 Task: Create a due date automation trigger when advanced on, 2 working days before a card is due add dates without an incomplete due date at 11:00 AM.
Action: Mouse moved to (1041, 308)
Screenshot: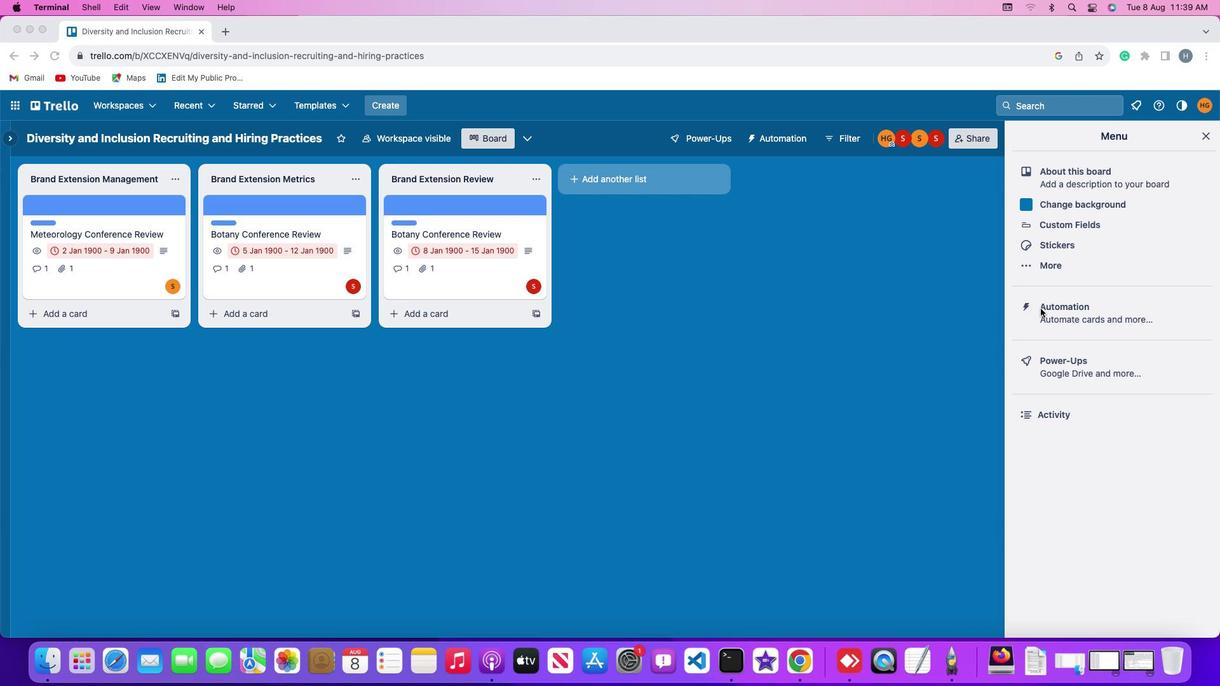 
Action: Mouse pressed left at (1041, 308)
Screenshot: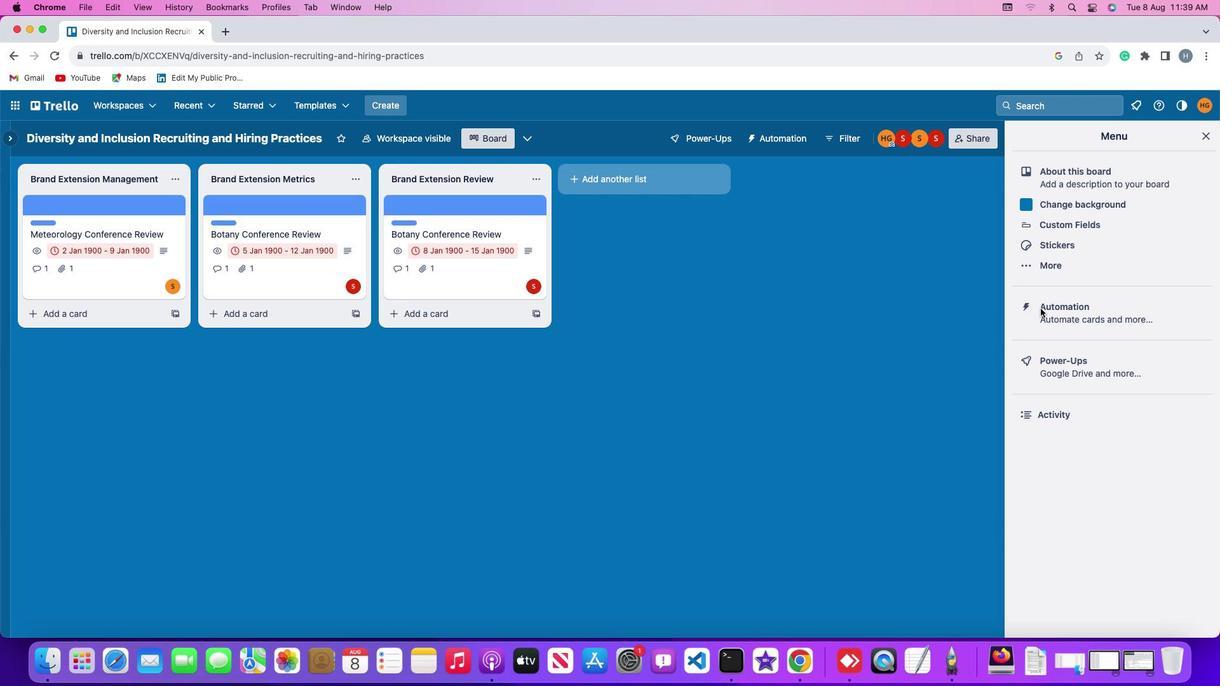 
Action: Mouse pressed left at (1041, 308)
Screenshot: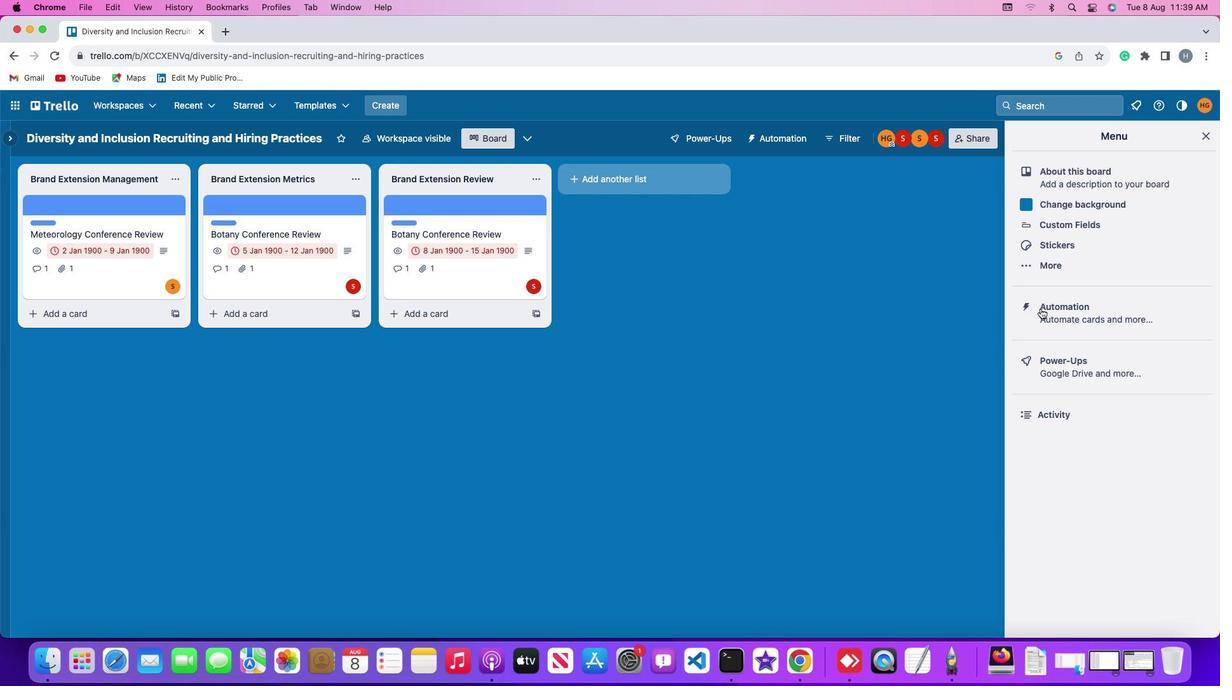 
Action: Mouse moved to (88, 298)
Screenshot: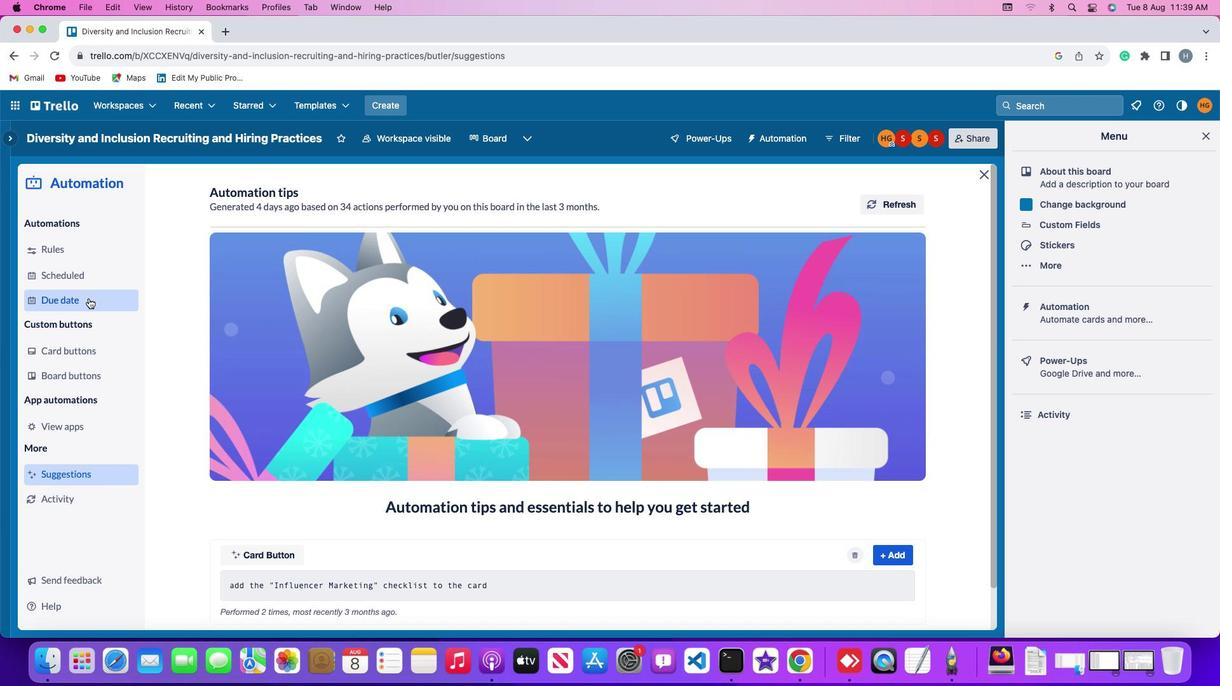 
Action: Mouse pressed left at (88, 298)
Screenshot: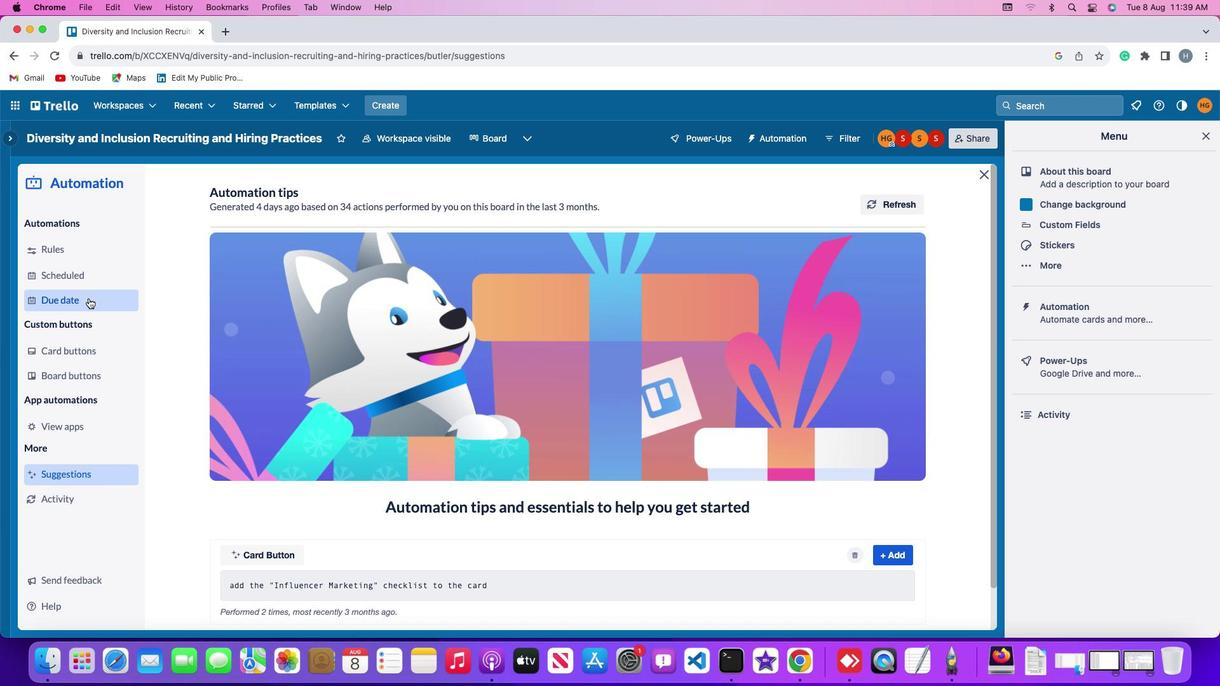 
Action: Mouse moved to (849, 193)
Screenshot: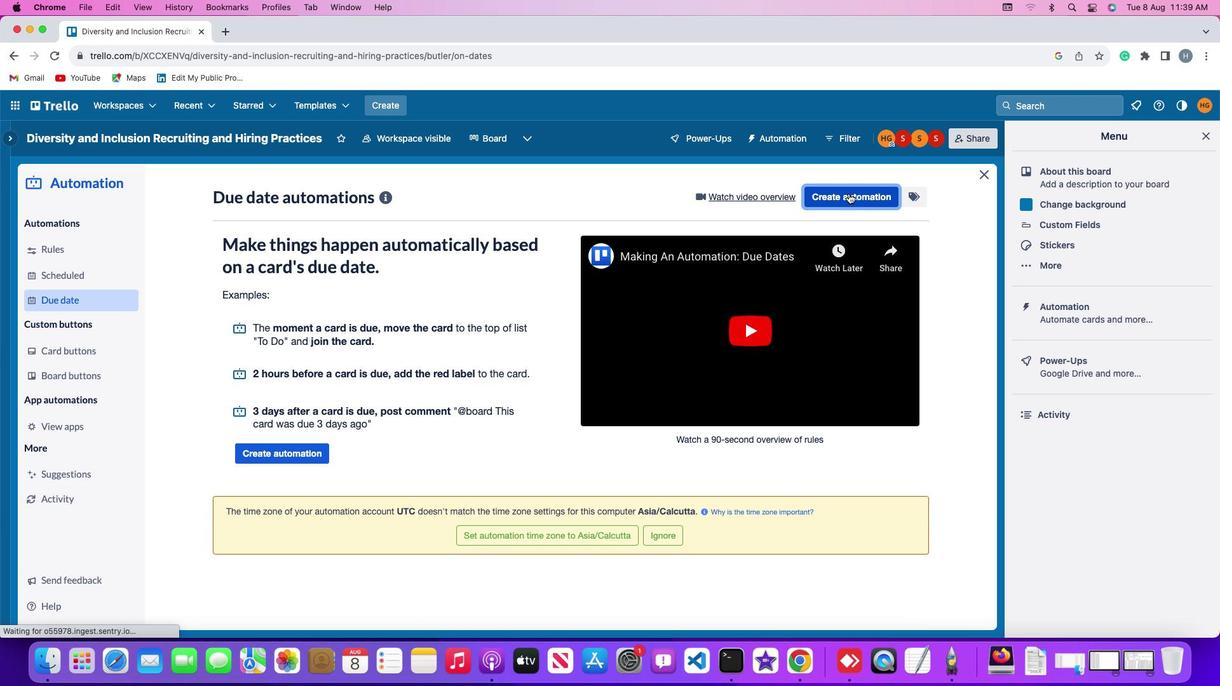 
Action: Mouse pressed left at (849, 193)
Screenshot: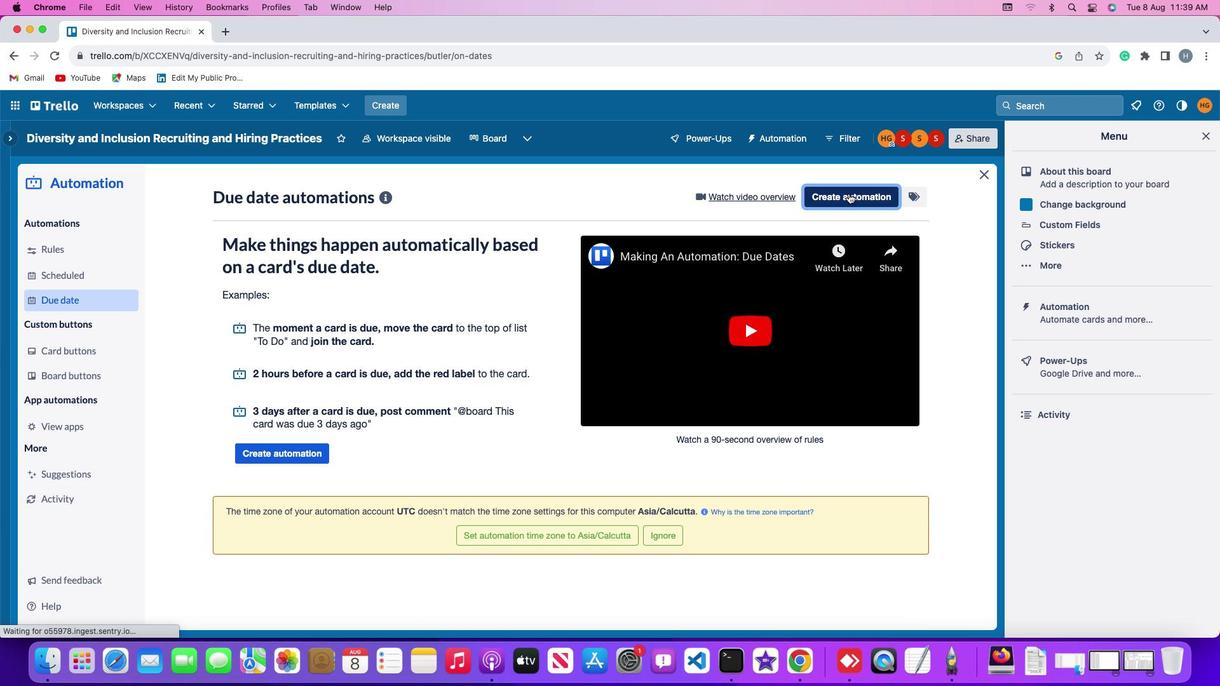 
Action: Mouse moved to (335, 319)
Screenshot: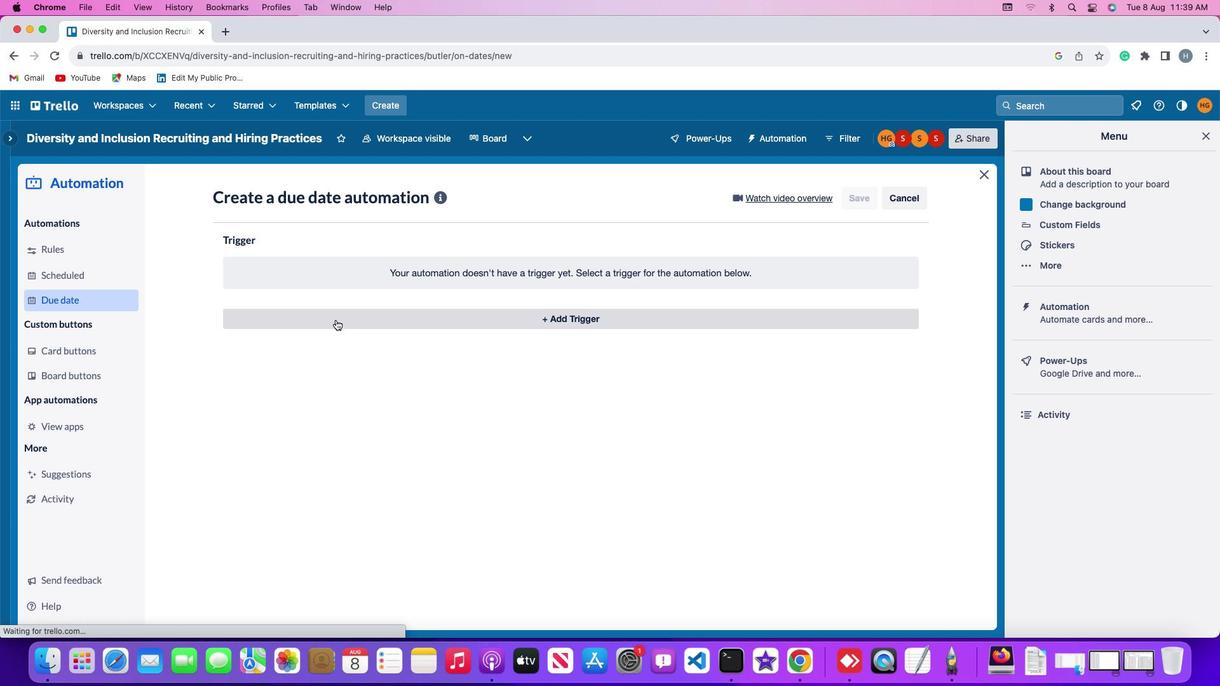 
Action: Mouse pressed left at (335, 319)
Screenshot: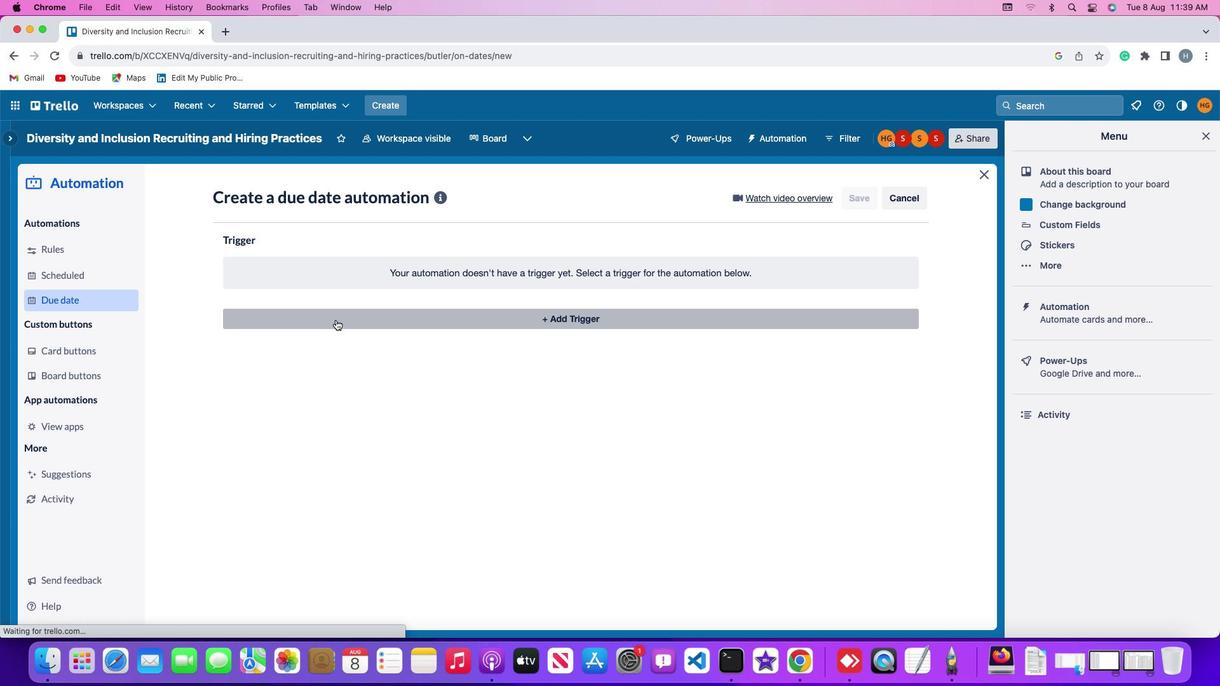 
Action: Mouse moved to (247, 511)
Screenshot: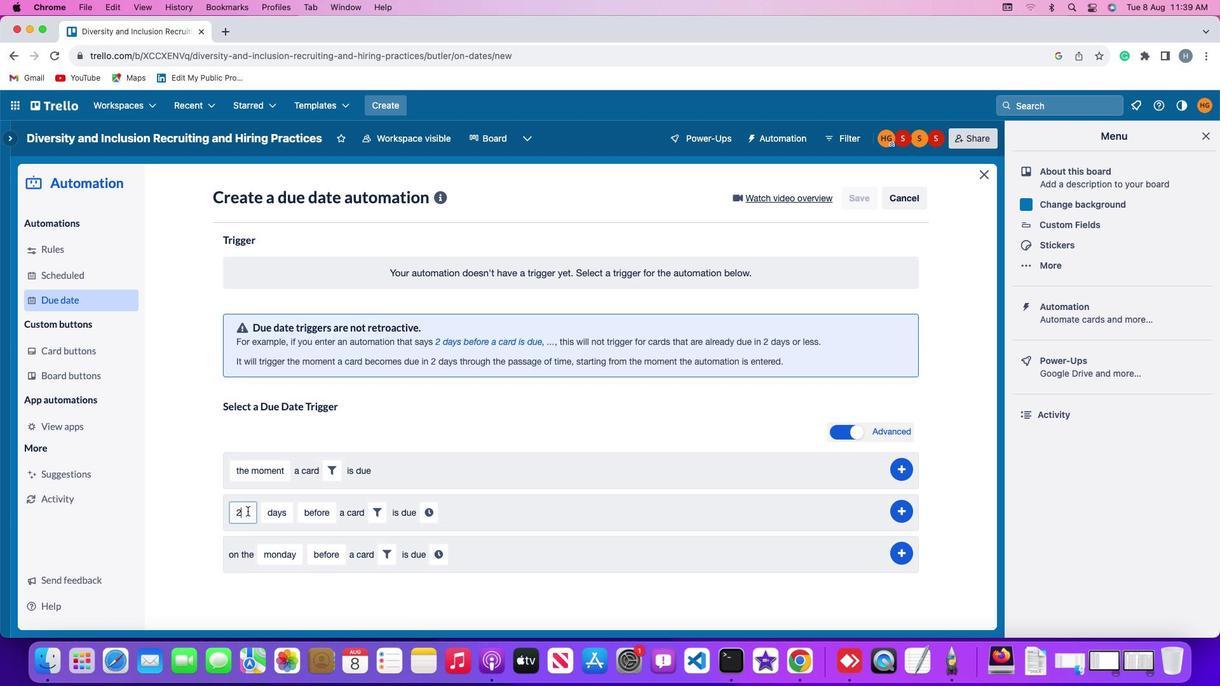 
Action: Mouse pressed left at (247, 511)
Screenshot: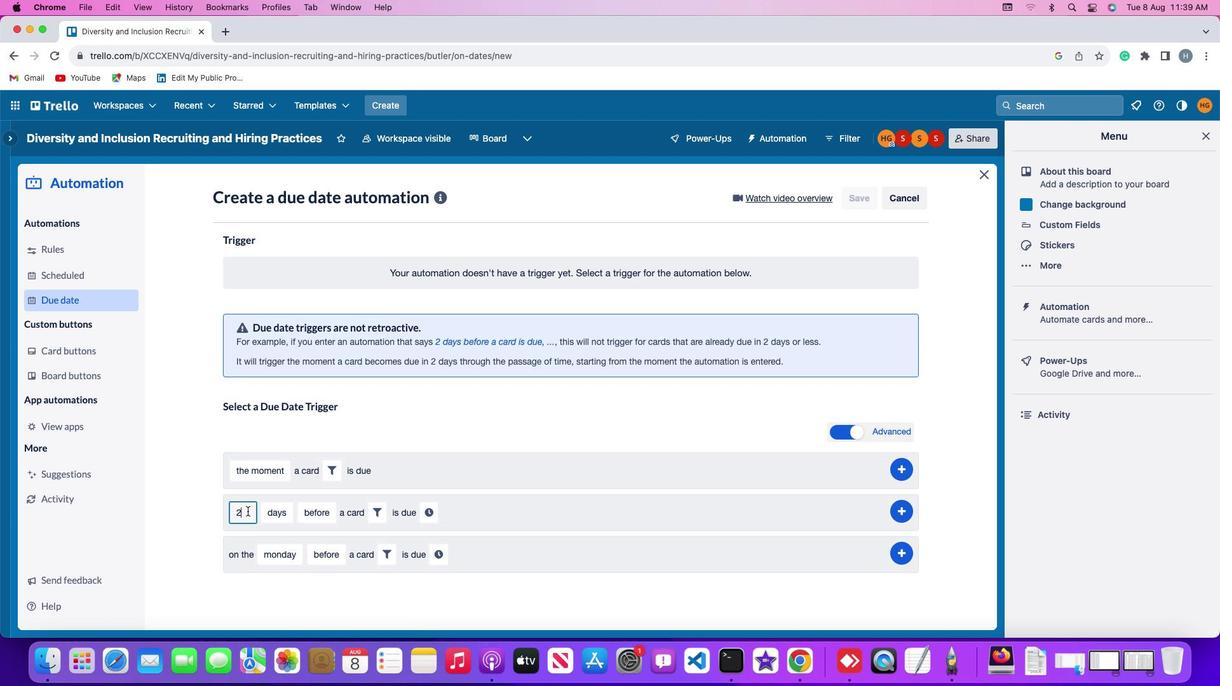 
Action: Mouse moved to (248, 514)
Screenshot: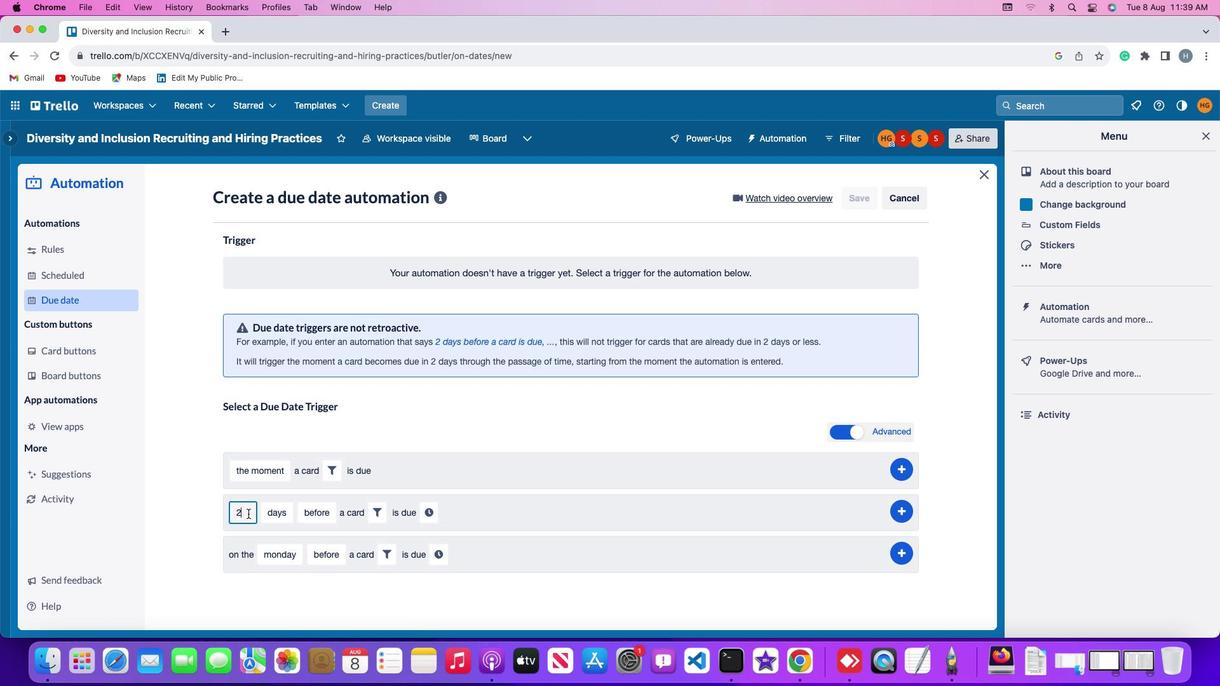 
Action: Key pressed Key.backspace
Screenshot: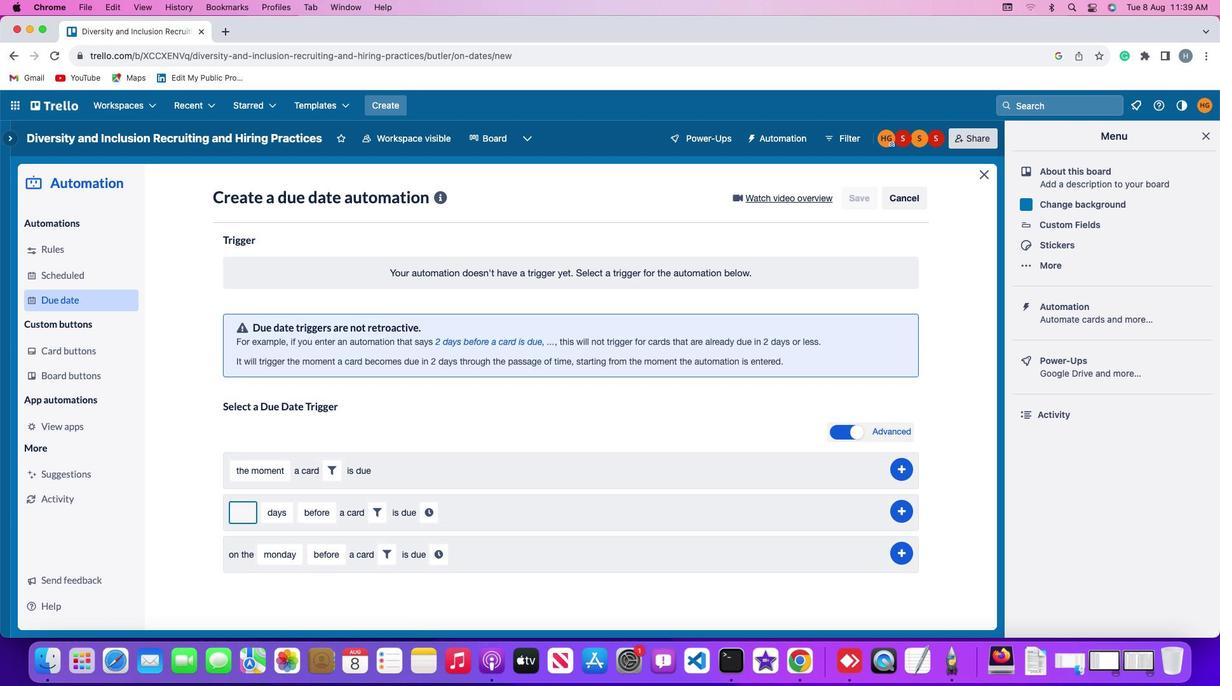 
Action: Mouse moved to (248, 514)
Screenshot: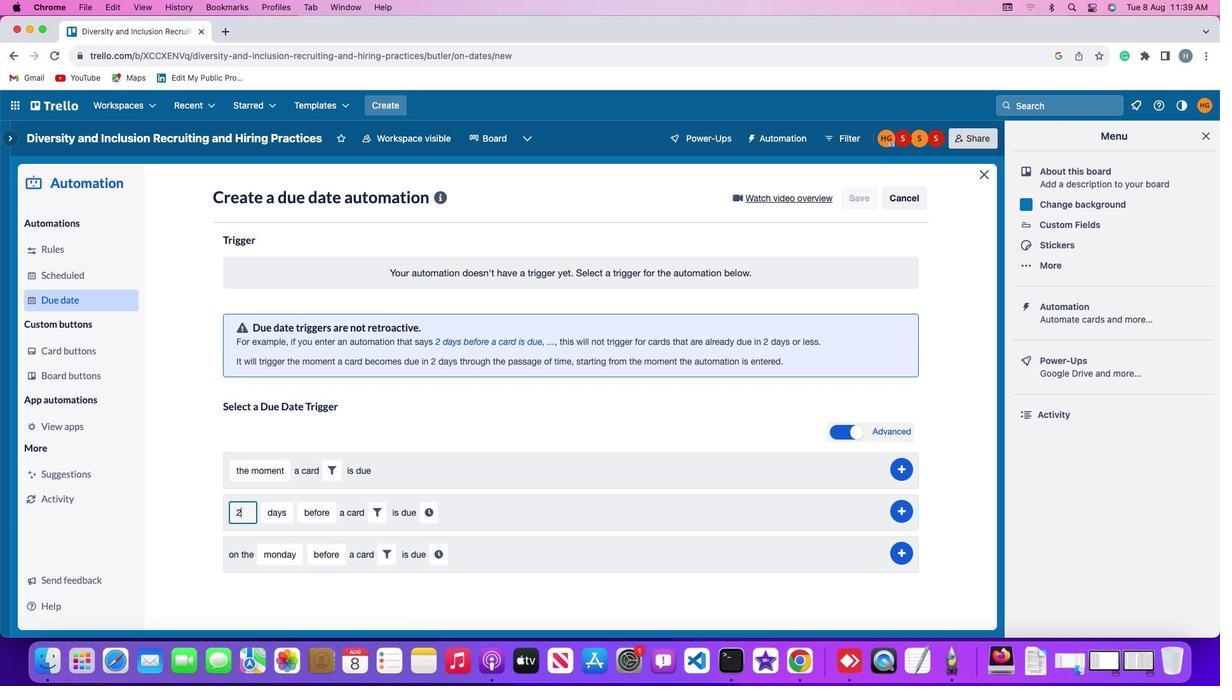 
Action: Key pressed '2'
Screenshot: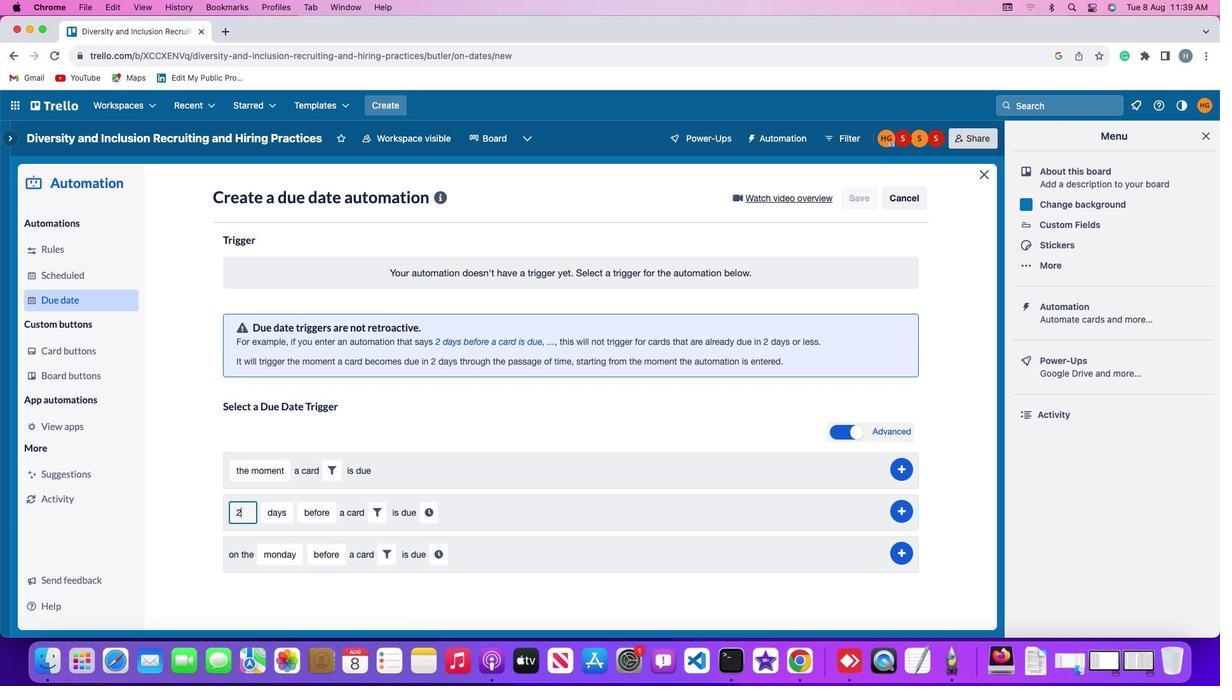 
Action: Mouse moved to (268, 514)
Screenshot: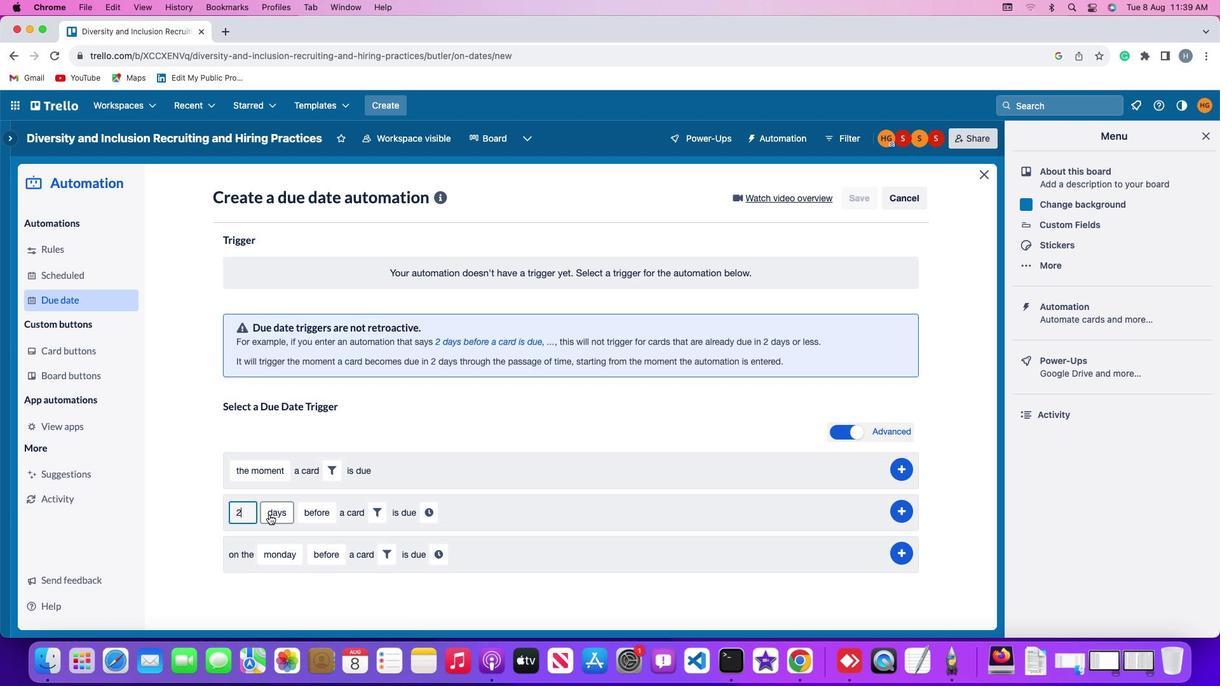 
Action: Mouse pressed left at (268, 514)
Screenshot: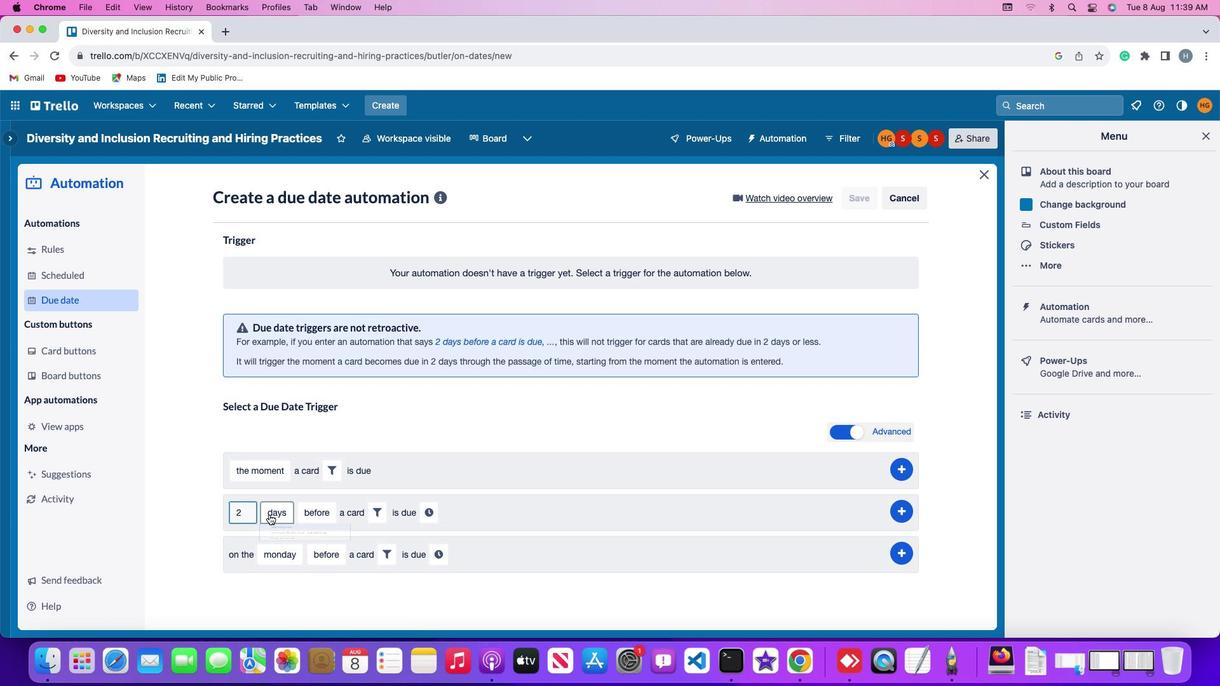 
Action: Mouse moved to (282, 563)
Screenshot: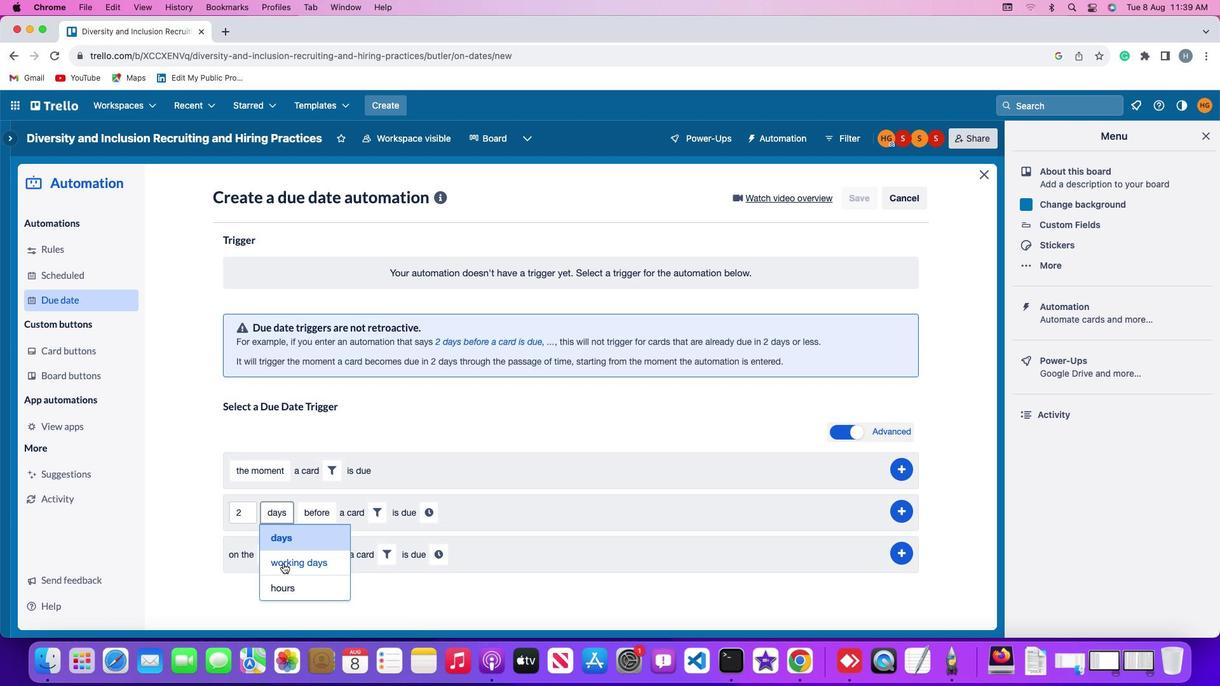 
Action: Mouse pressed left at (282, 563)
Screenshot: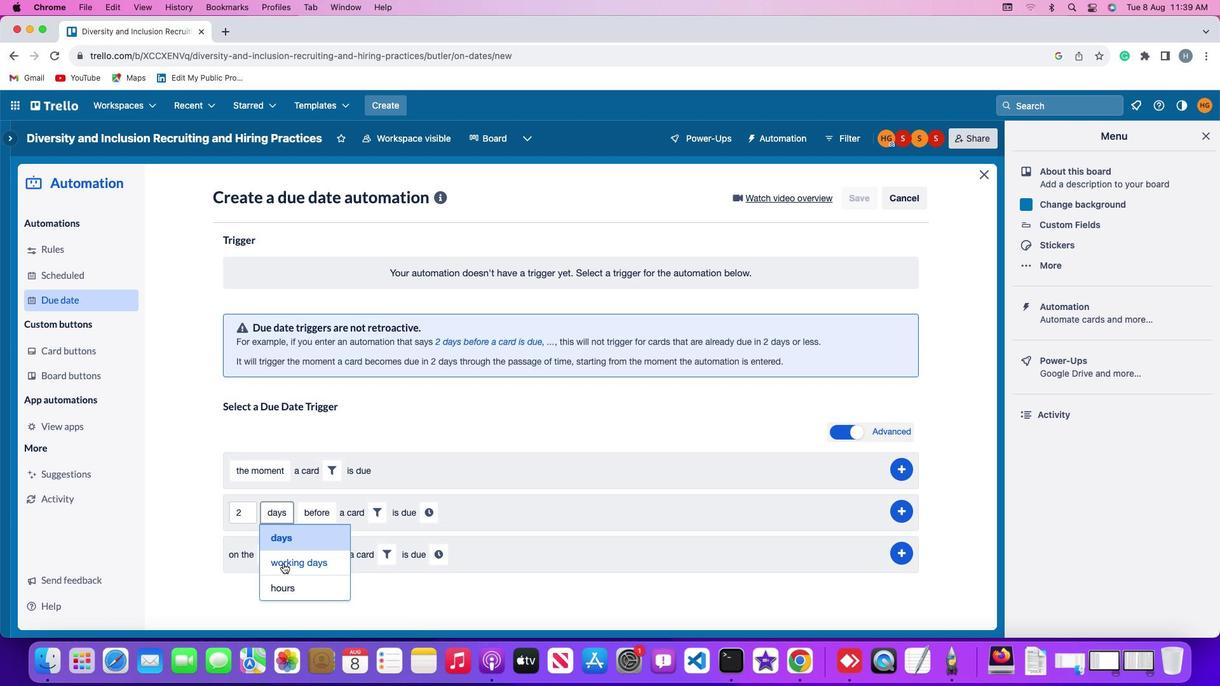
Action: Mouse moved to (341, 511)
Screenshot: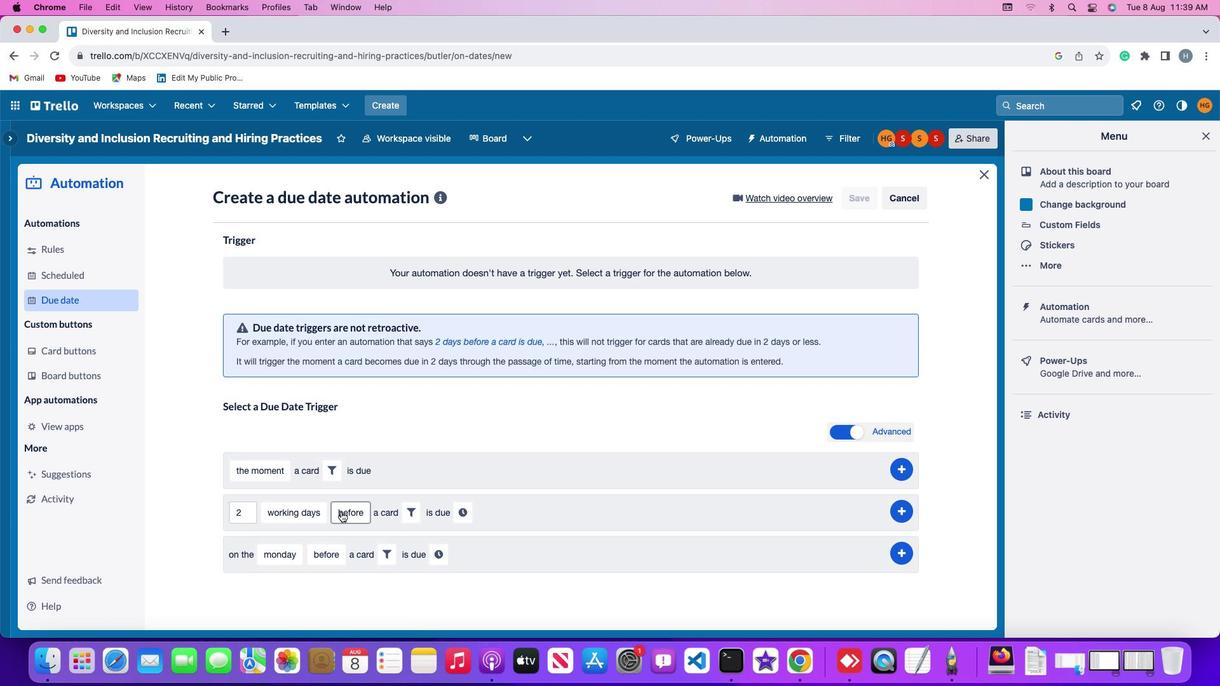 
Action: Mouse pressed left at (341, 511)
Screenshot: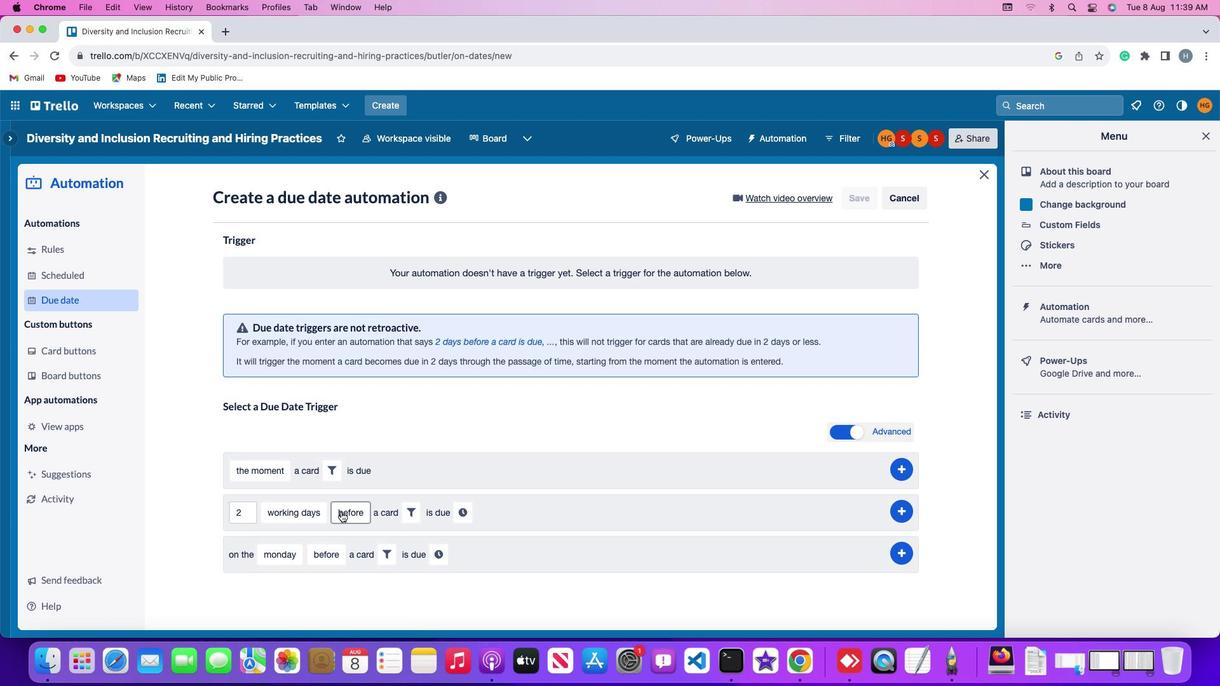 
Action: Mouse moved to (354, 533)
Screenshot: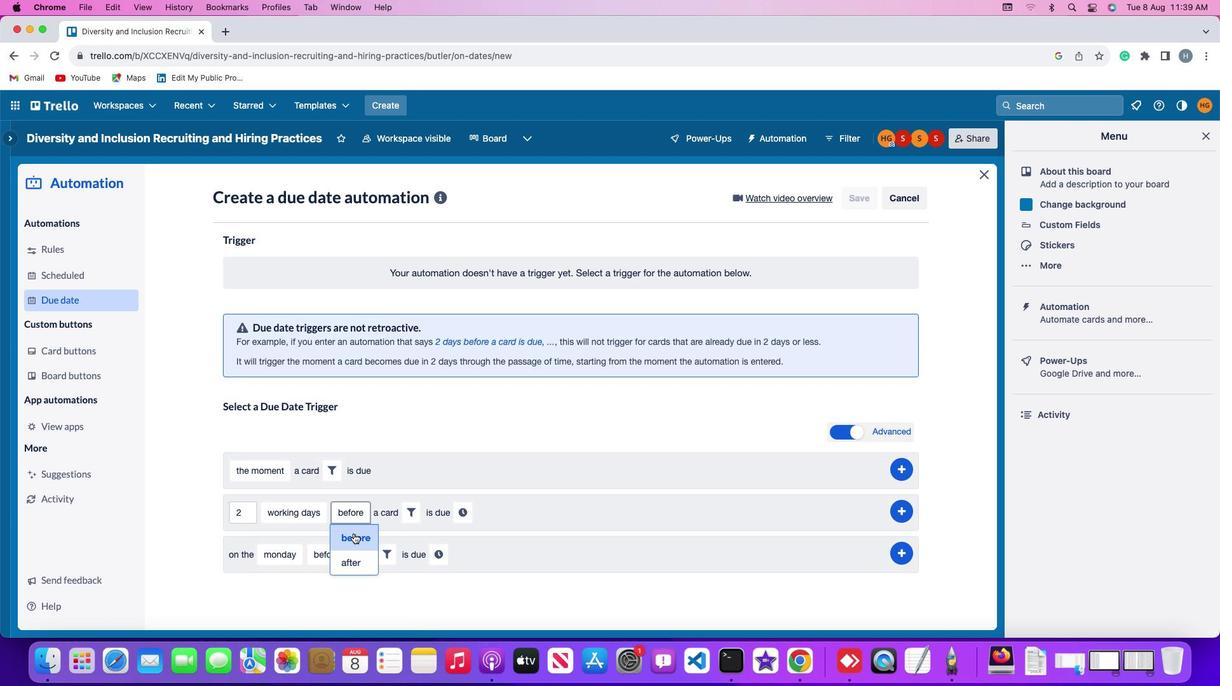 
Action: Mouse pressed left at (354, 533)
Screenshot: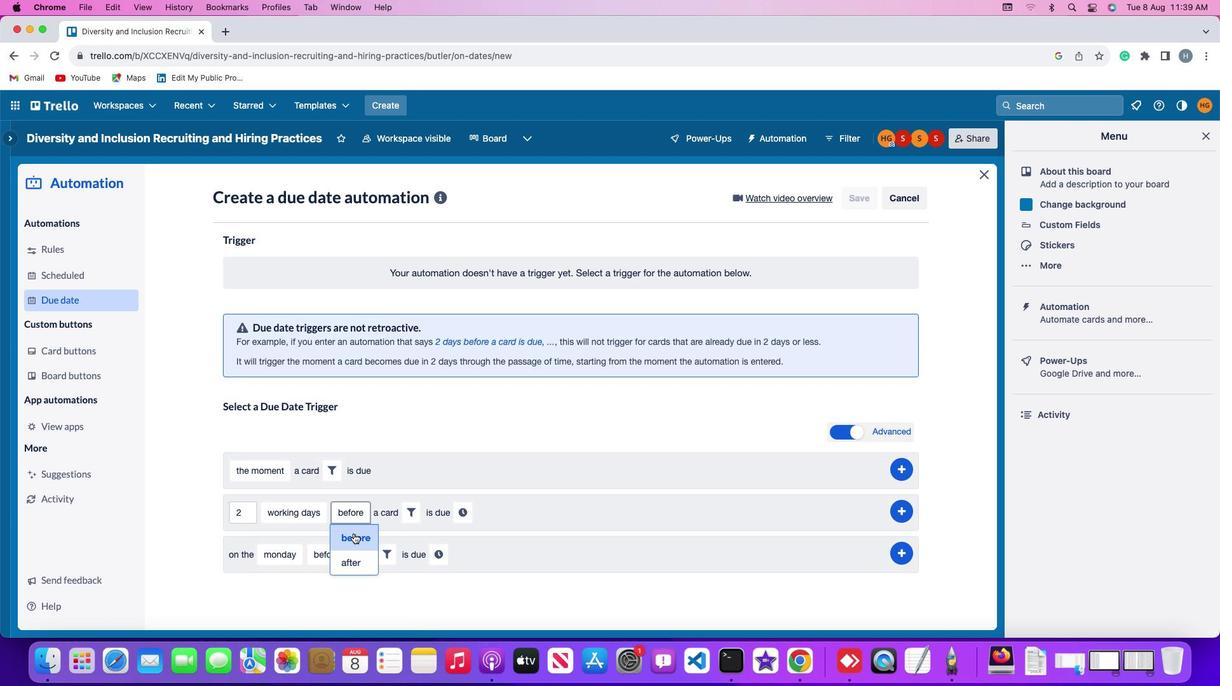 
Action: Mouse moved to (415, 512)
Screenshot: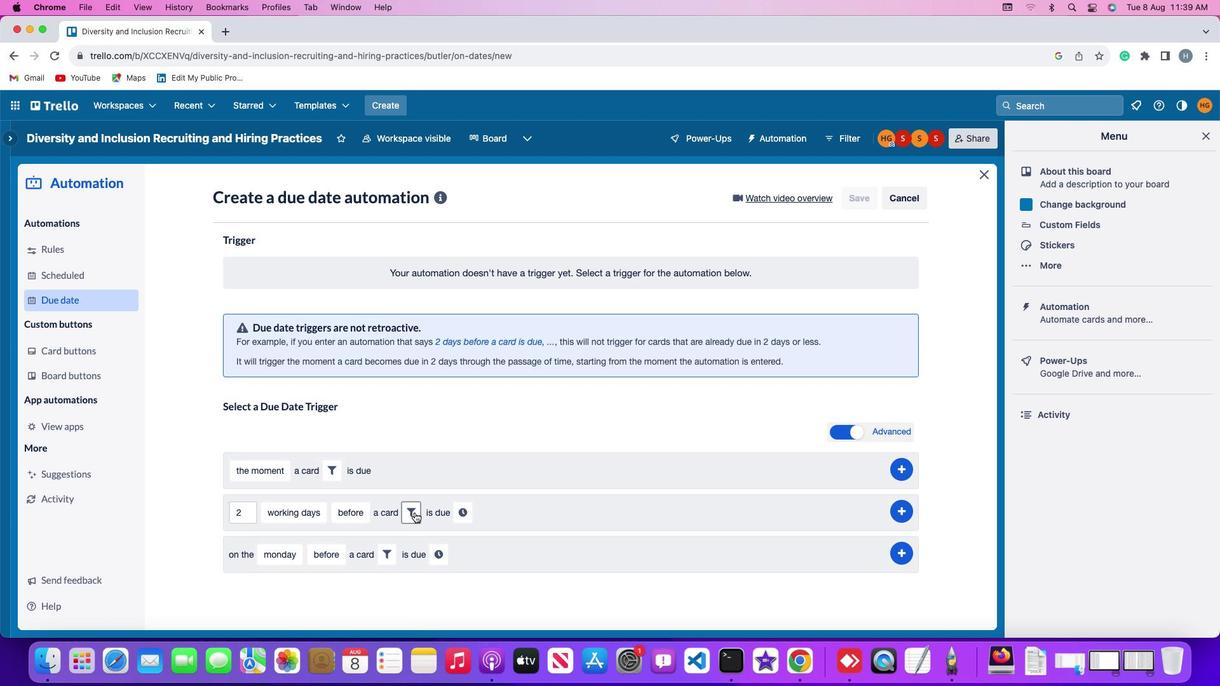 
Action: Mouse pressed left at (415, 512)
Screenshot: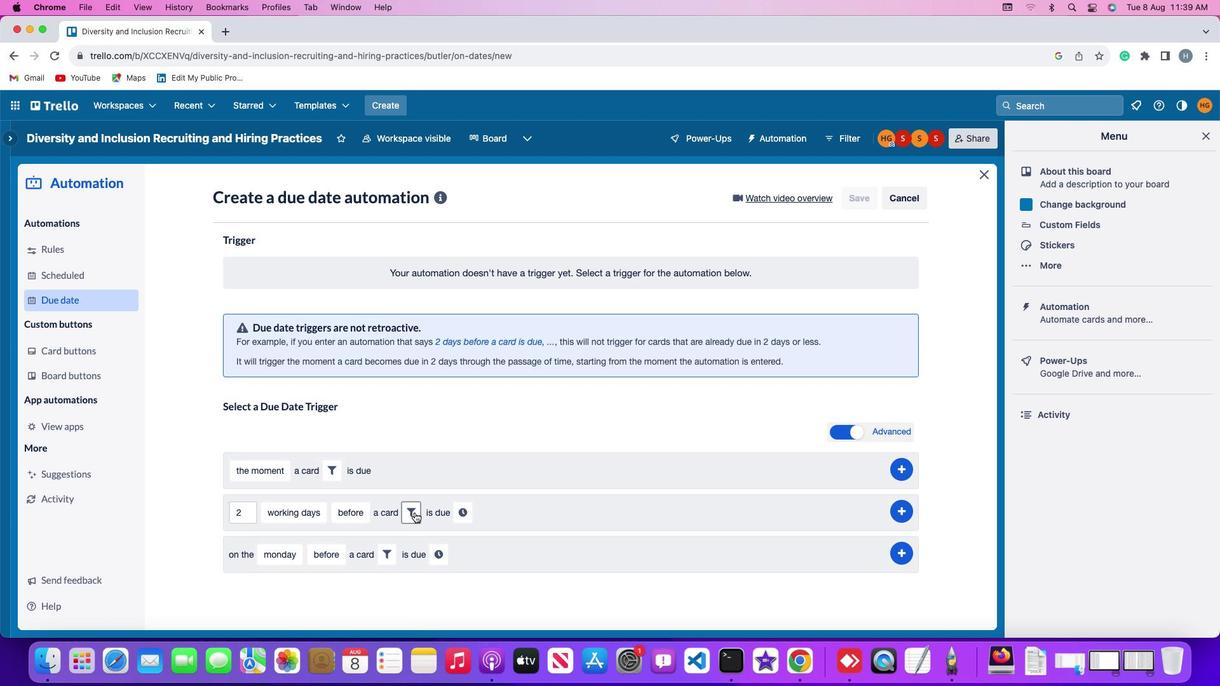 
Action: Mouse moved to (480, 549)
Screenshot: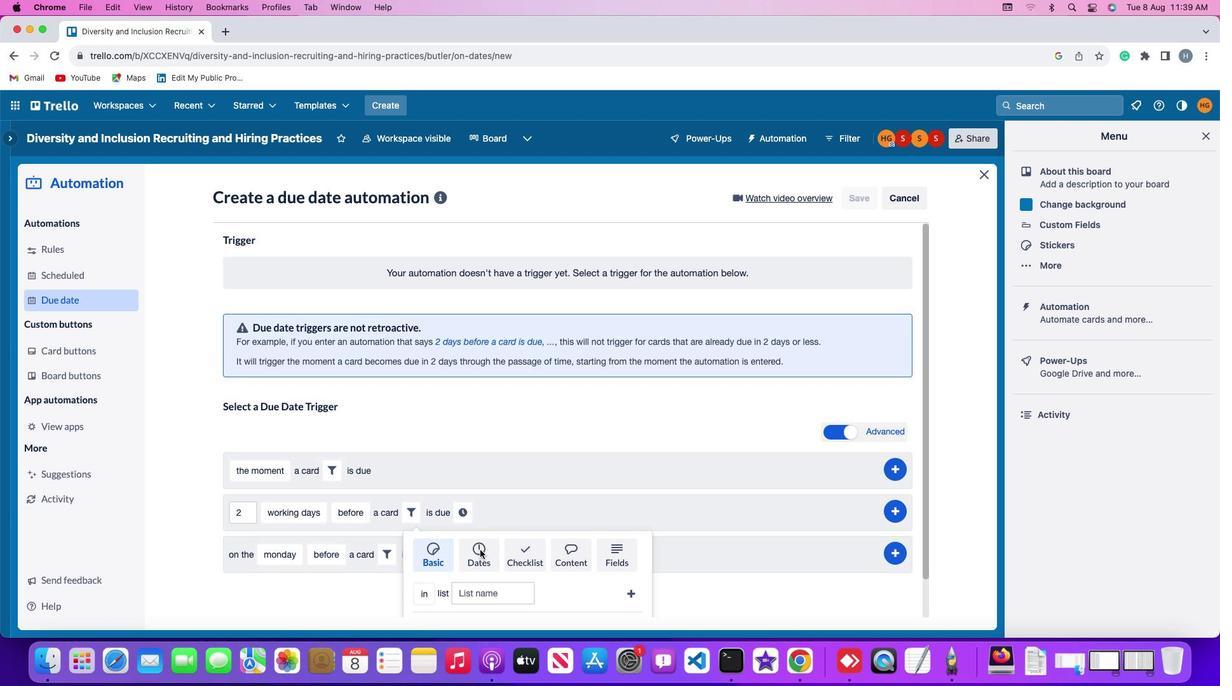 
Action: Mouse pressed left at (480, 549)
Screenshot: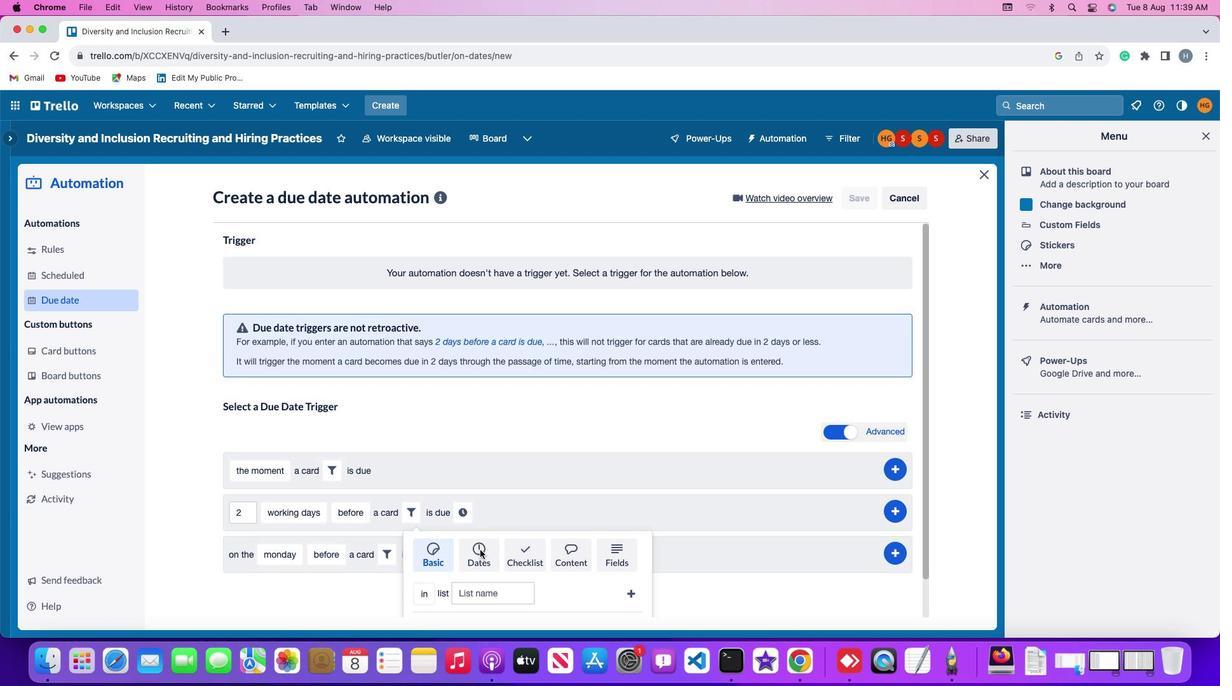 
Action: Mouse moved to (429, 595)
Screenshot: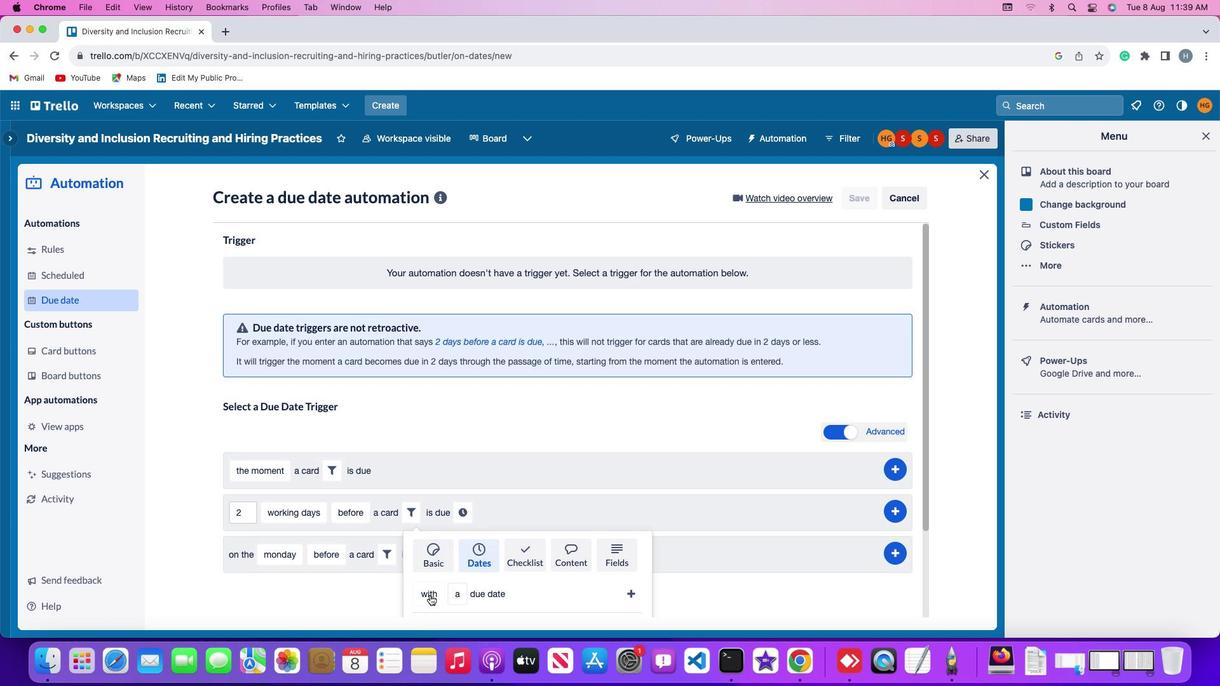 
Action: Mouse pressed left at (429, 595)
Screenshot: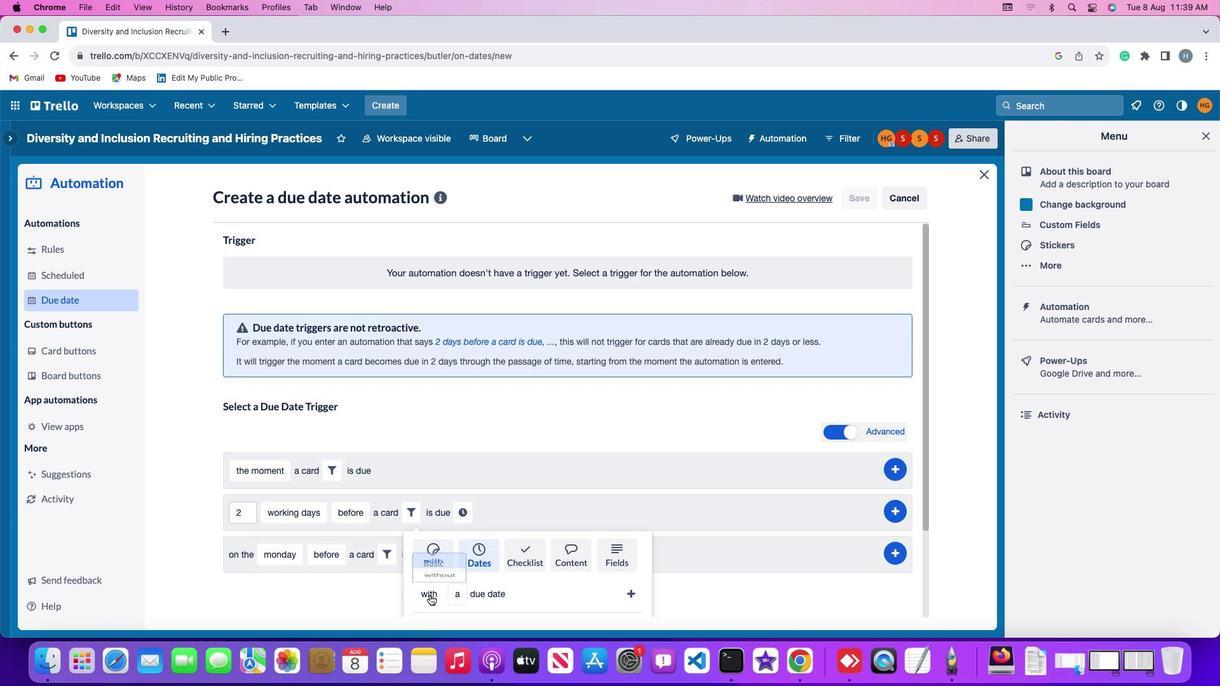 
Action: Mouse moved to (436, 576)
Screenshot: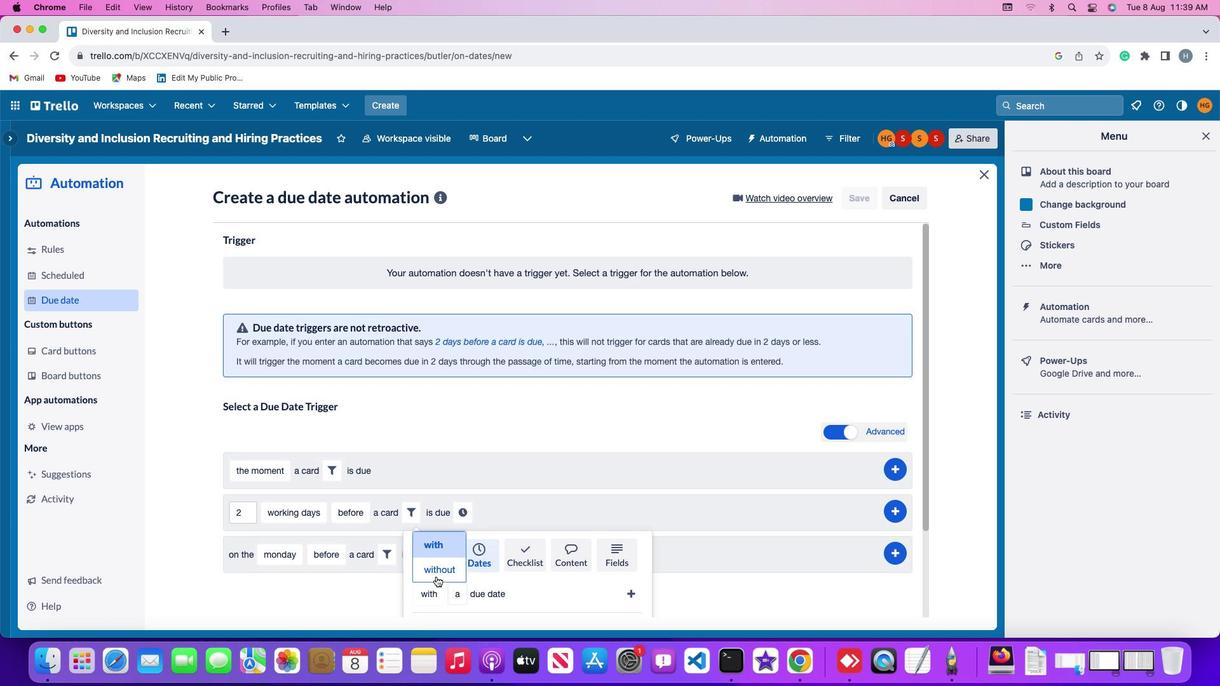 
Action: Mouse pressed left at (436, 576)
Screenshot: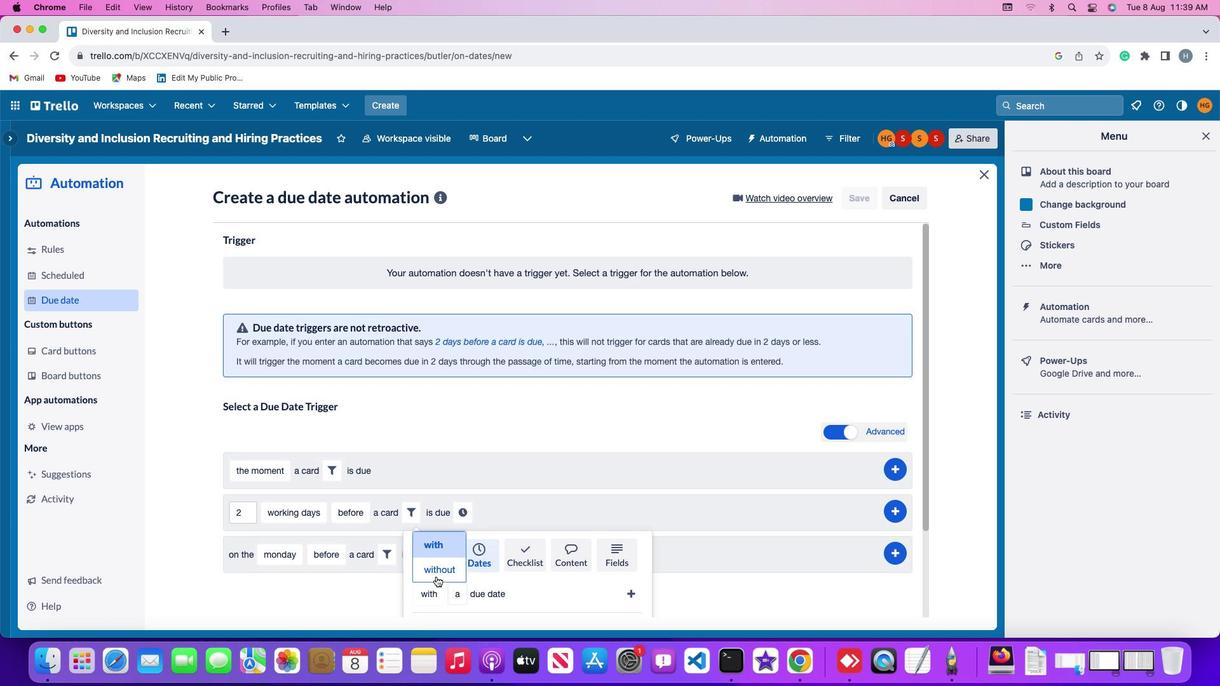
Action: Mouse moved to (476, 591)
Screenshot: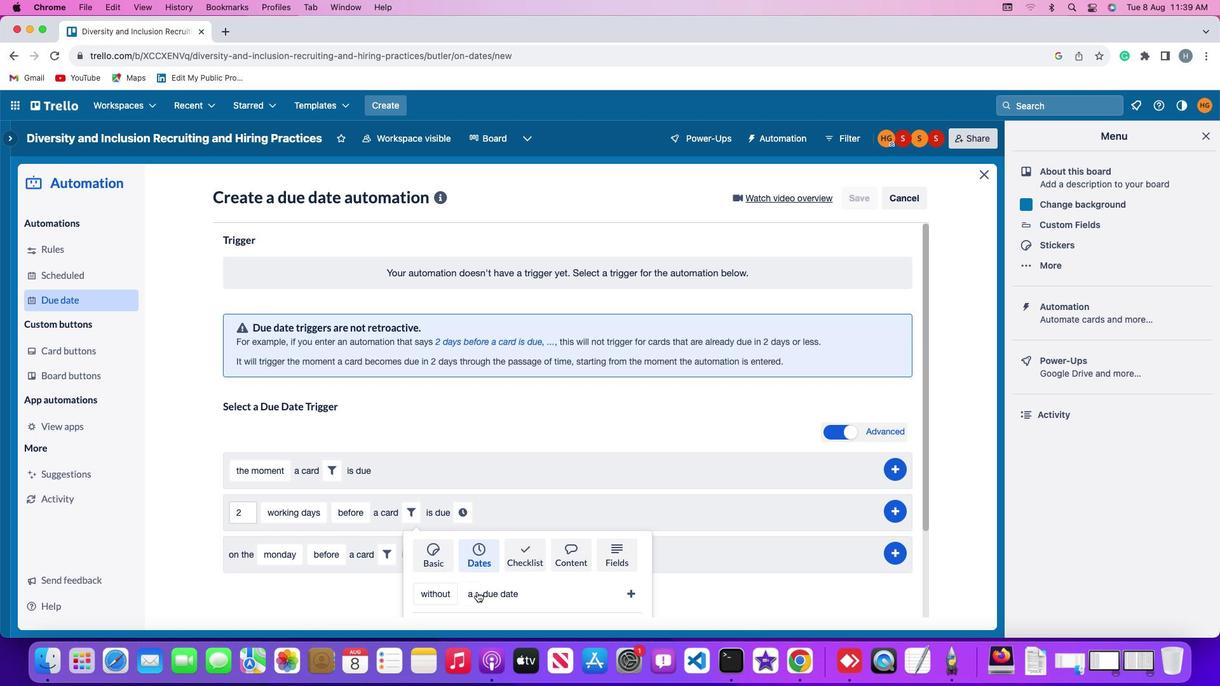 
Action: Mouse pressed left at (476, 591)
Screenshot: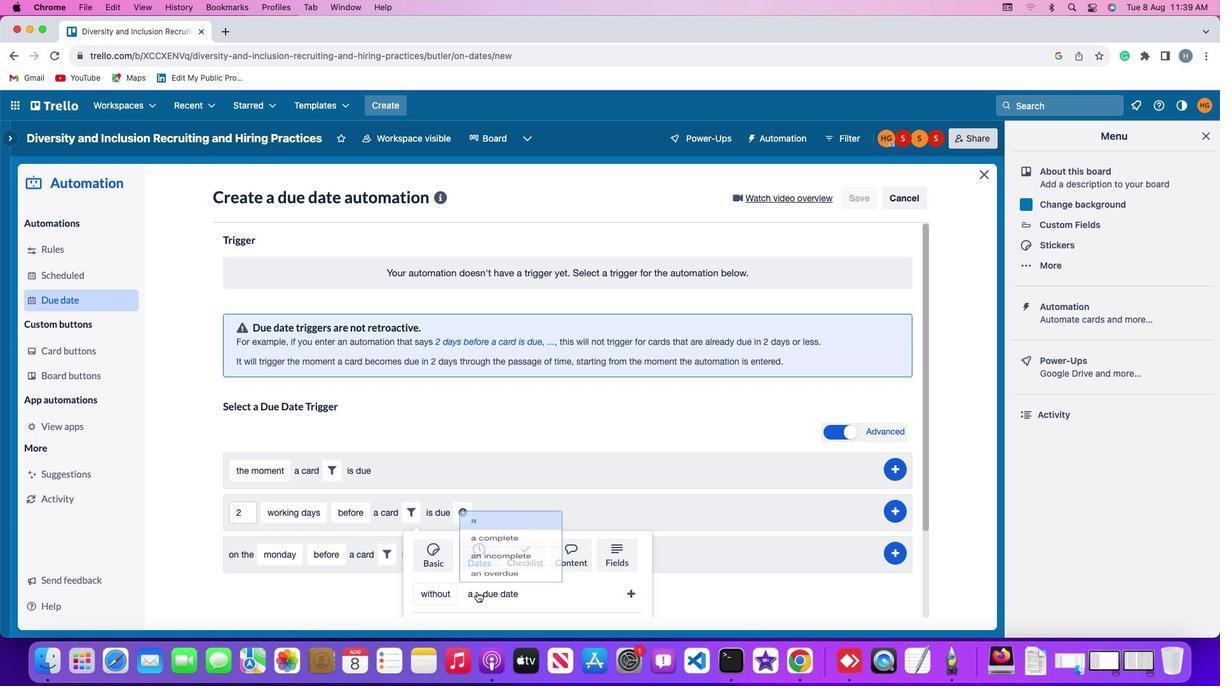 
Action: Mouse moved to (493, 551)
Screenshot: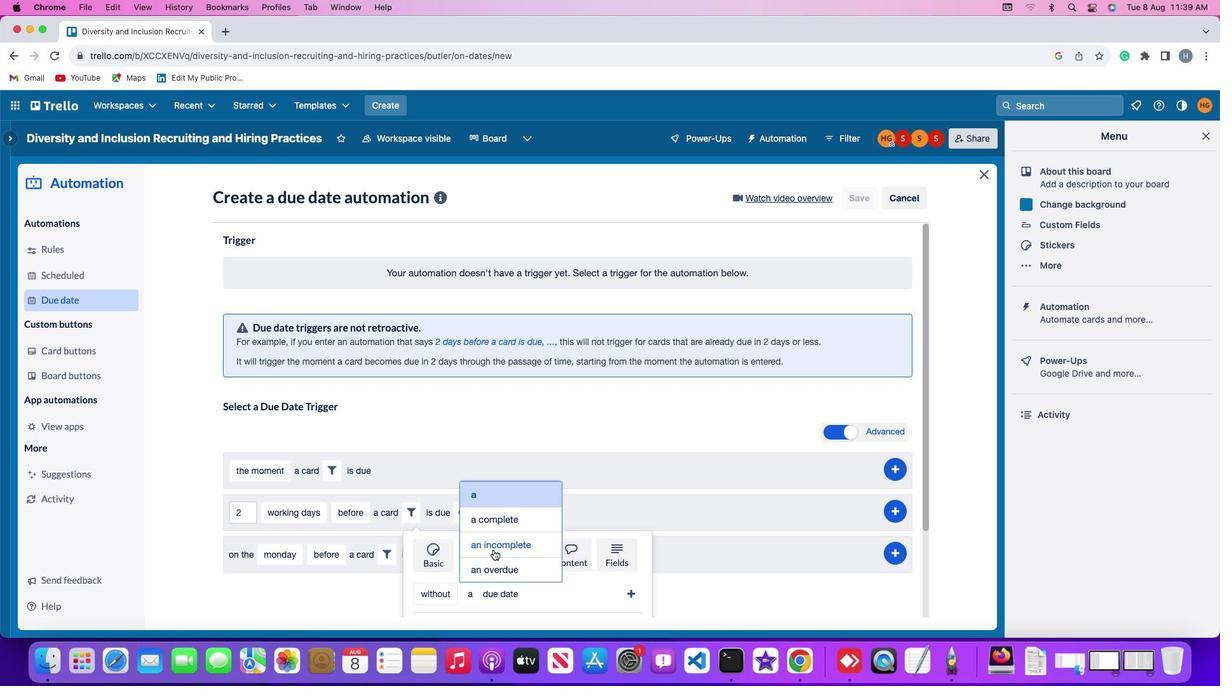 
Action: Mouse pressed left at (493, 551)
Screenshot: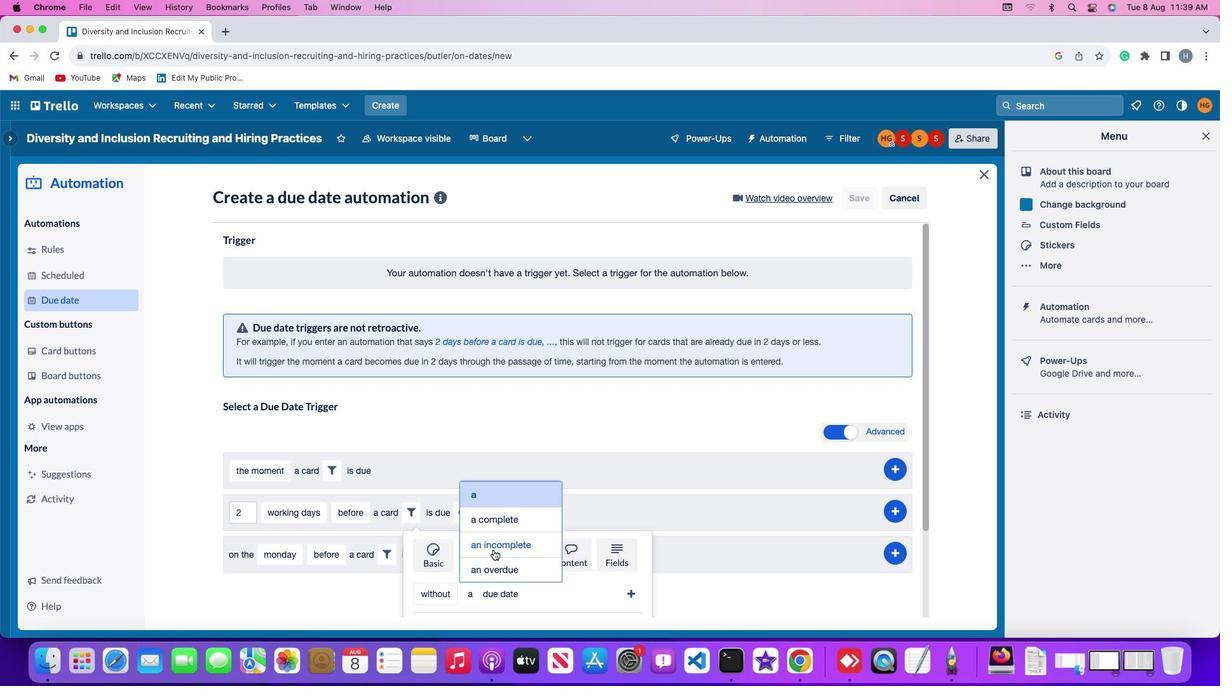 
Action: Mouse moved to (635, 593)
Screenshot: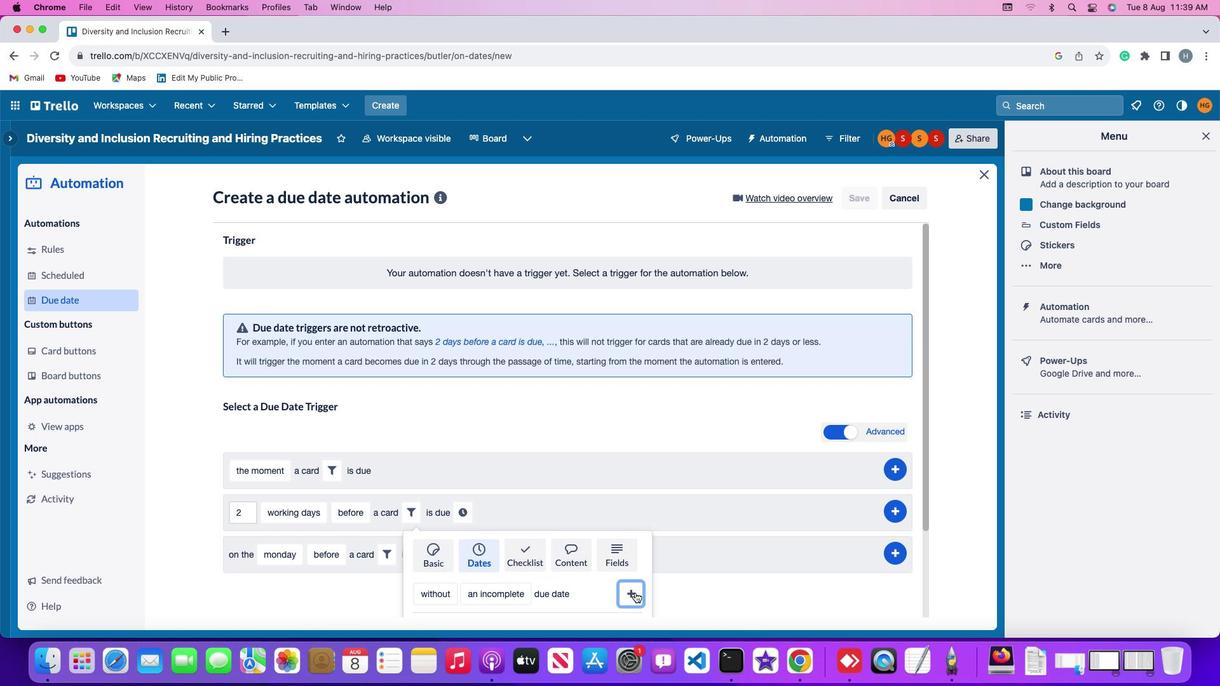 
Action: Mouse pressed left at (635, 593)
Screenshot: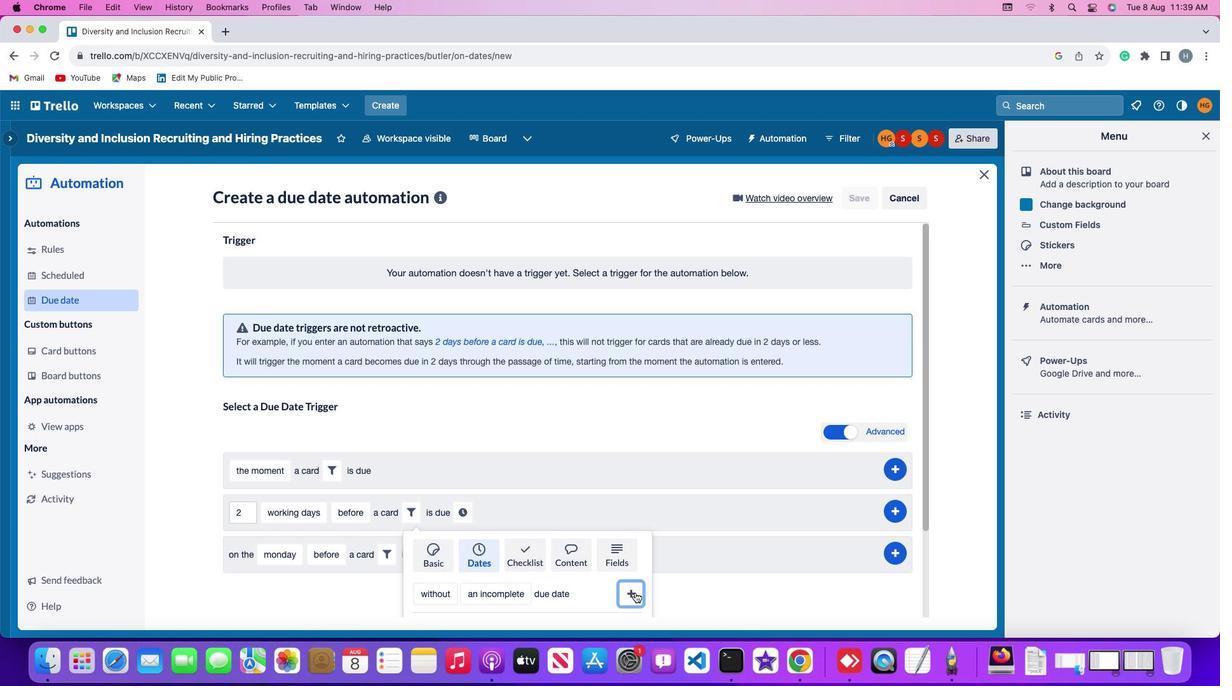
Action: Mouse moved to (623, 513)
Screenshot: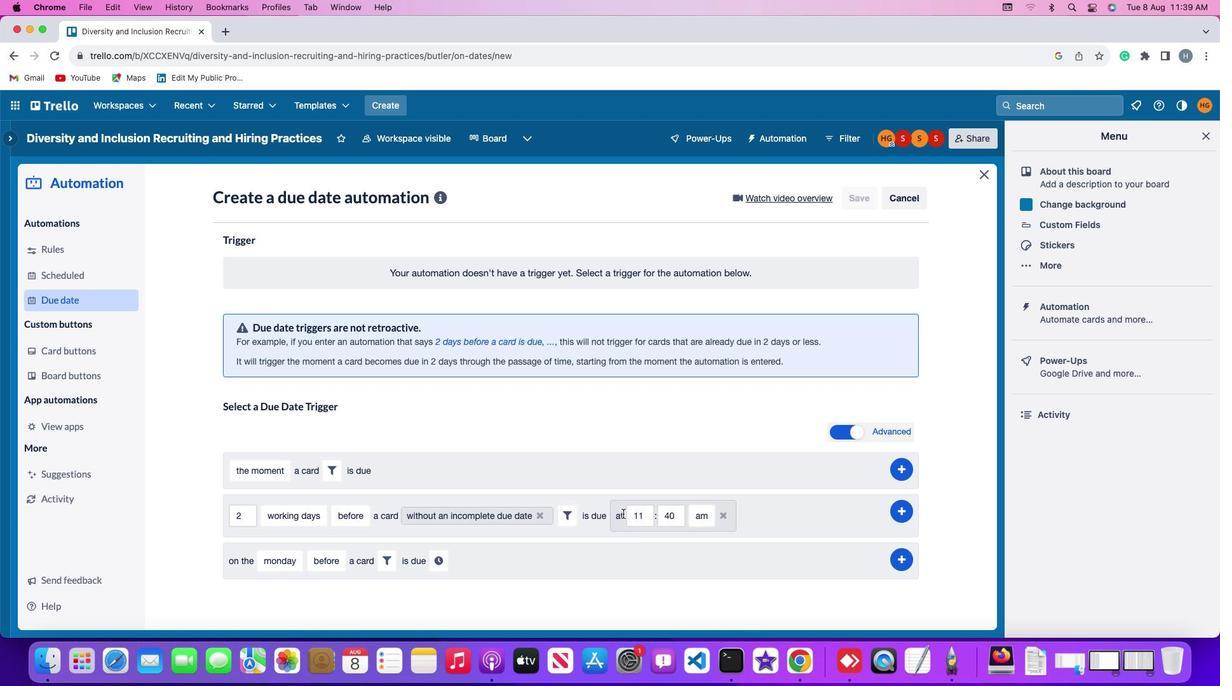 
Action: Mouse pressed left at (623, 513)
Screenshot: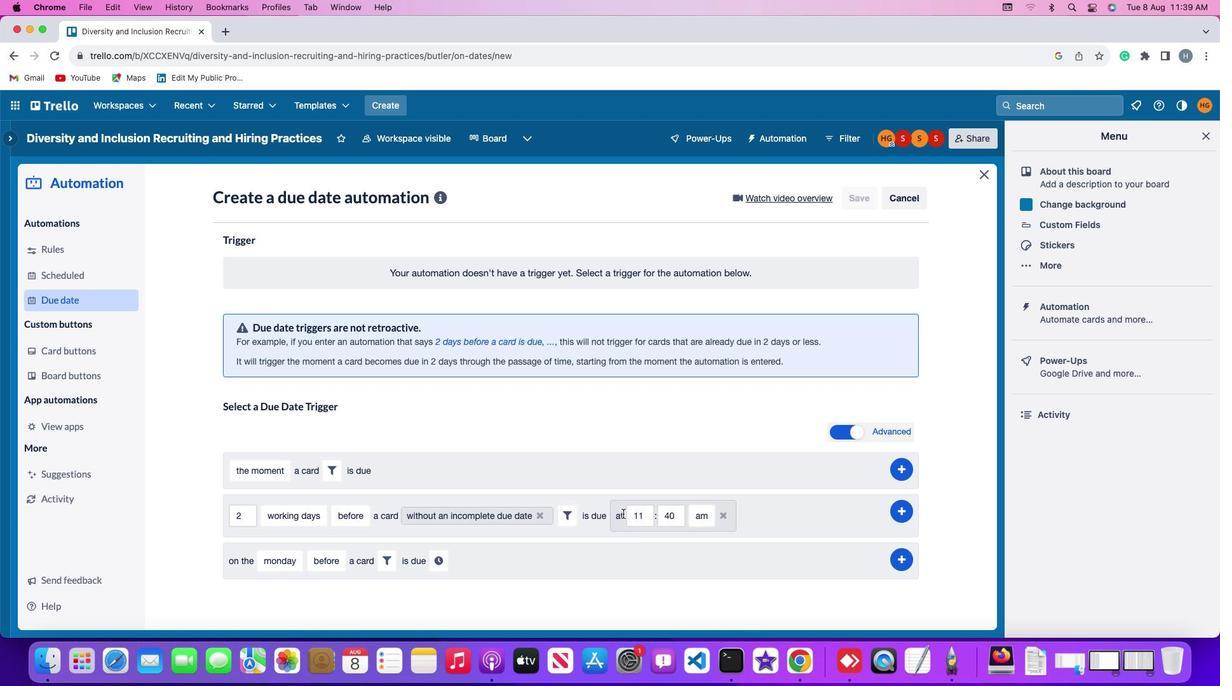 
Action: Mouse moved to (647, 514)
Screenshot: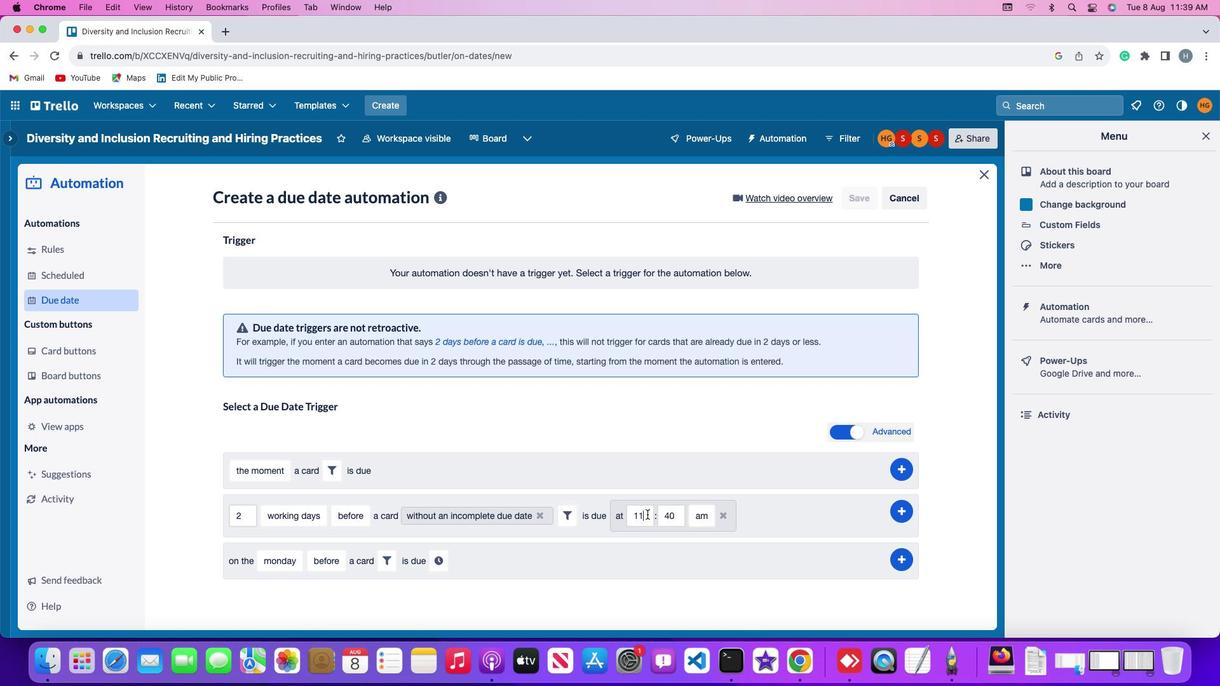 
Action: Mouse pressed left at (647, 514)
Screenshot: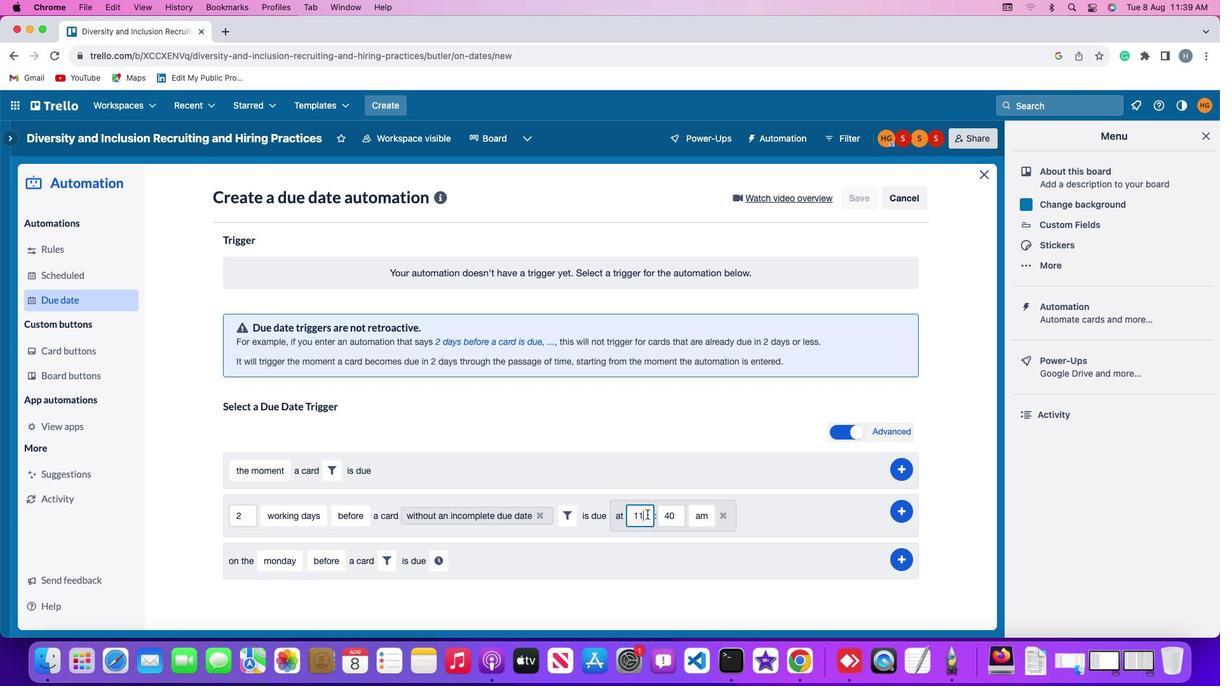 
Action: Mouse moved to (647, 514)
Screenshot: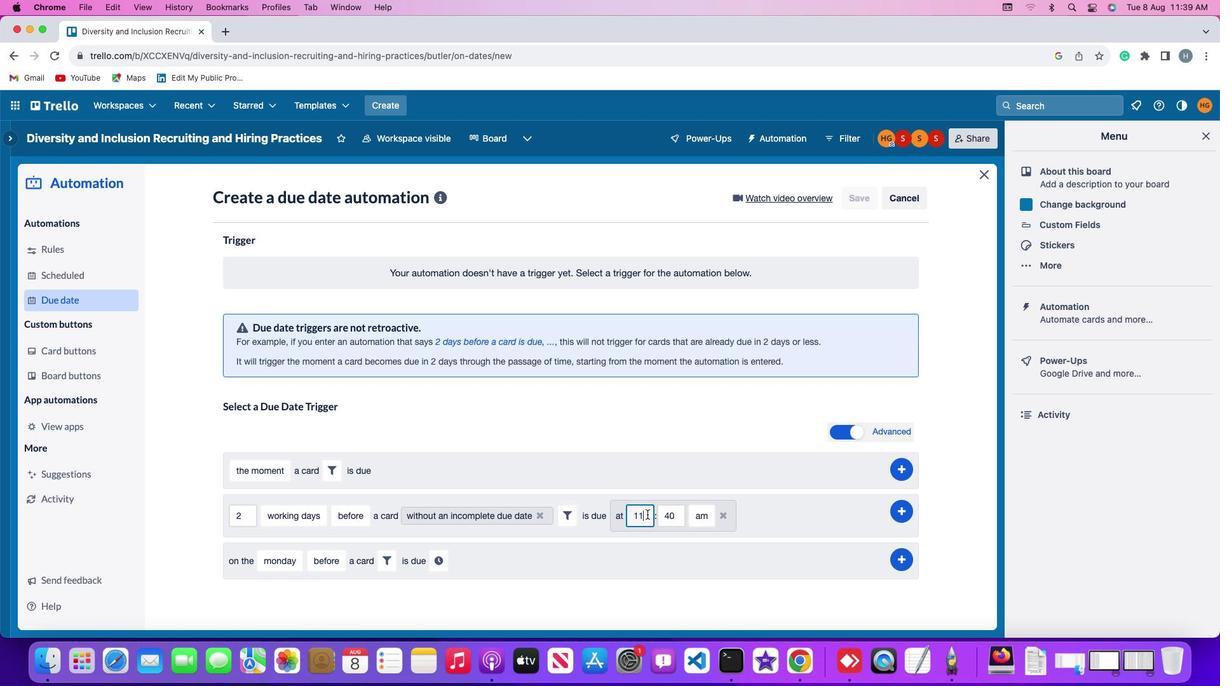 
Action: Key pressed Key.backspaceKey.backspace'1'
Screenshot: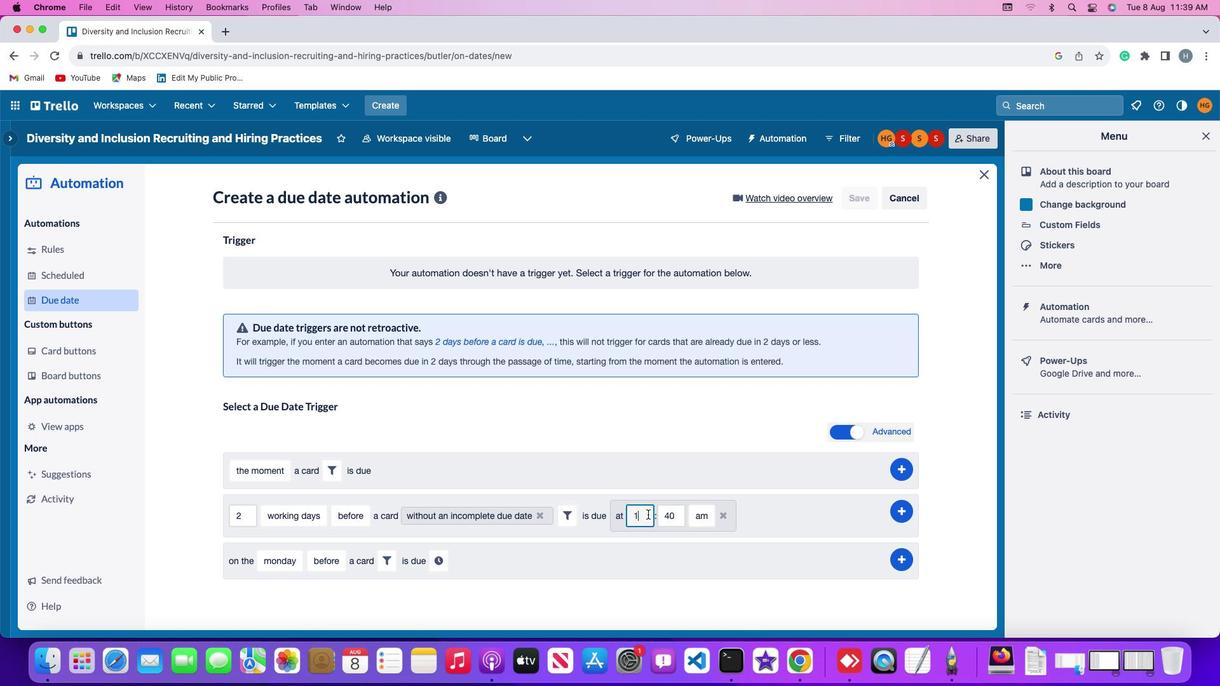 
Action: Mouse moved to (647, 514)
Screenshot: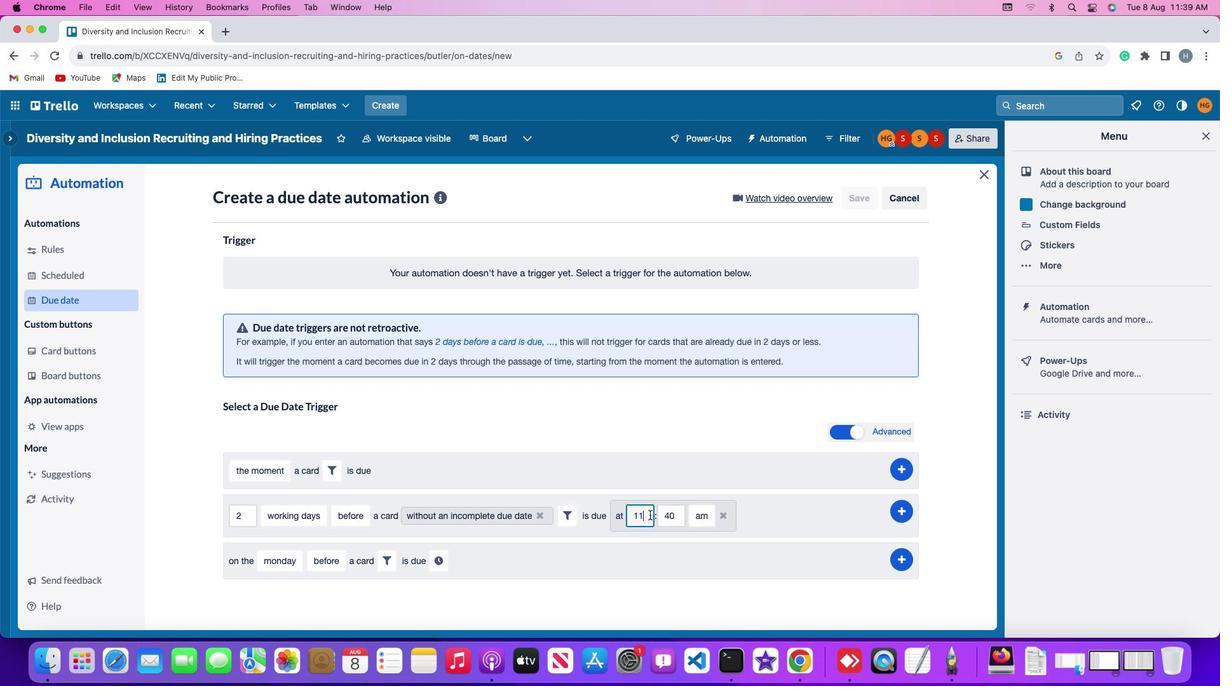 
Action: Key pressed '1'
Screenshot: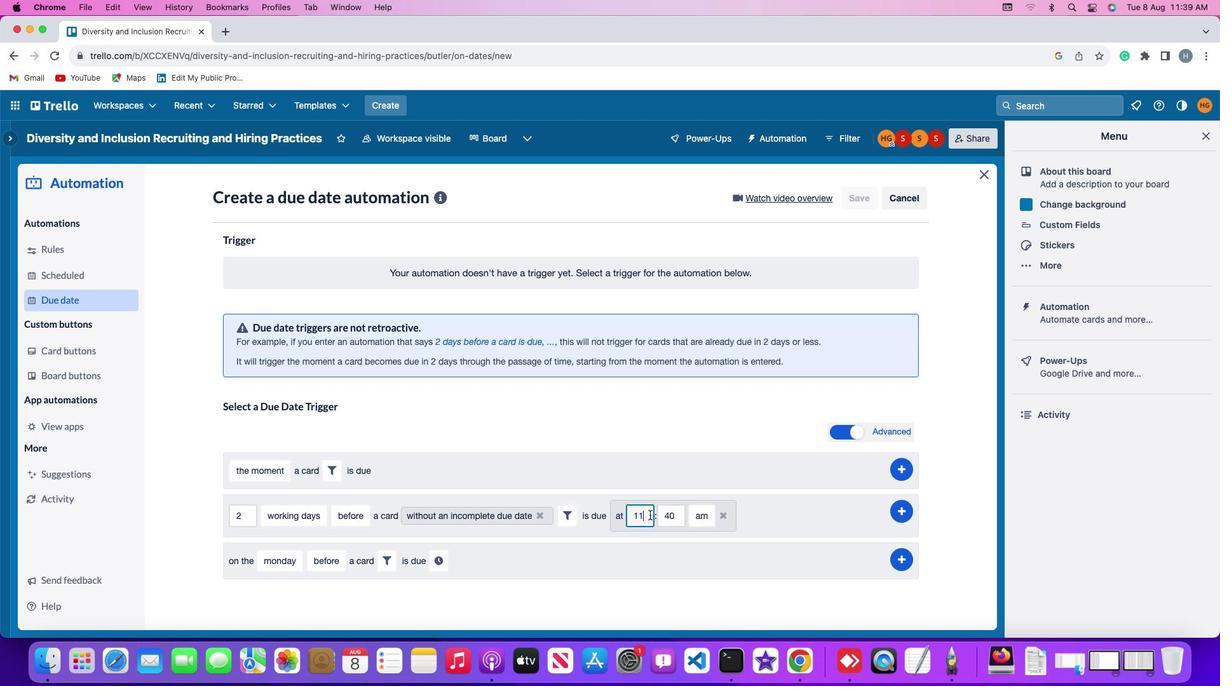 
Action: Mouse moved to (673, 515)
Screenshot: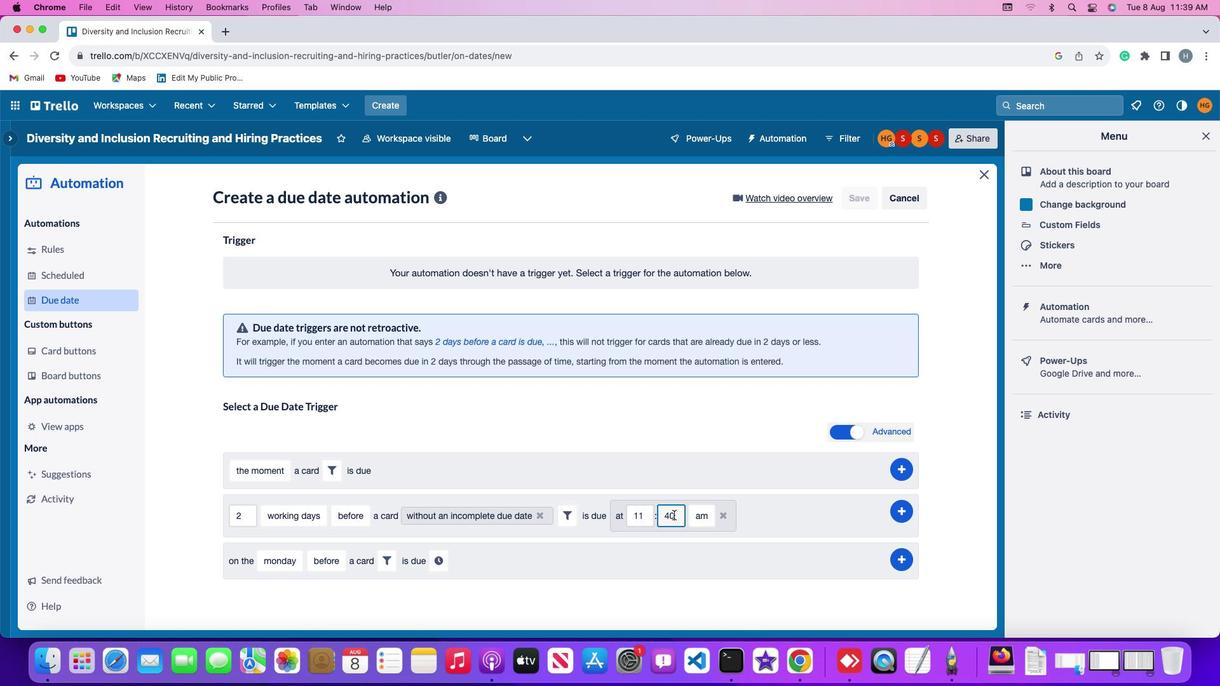 
Action: Mouse pressed left at (673, 515)
Screenshot: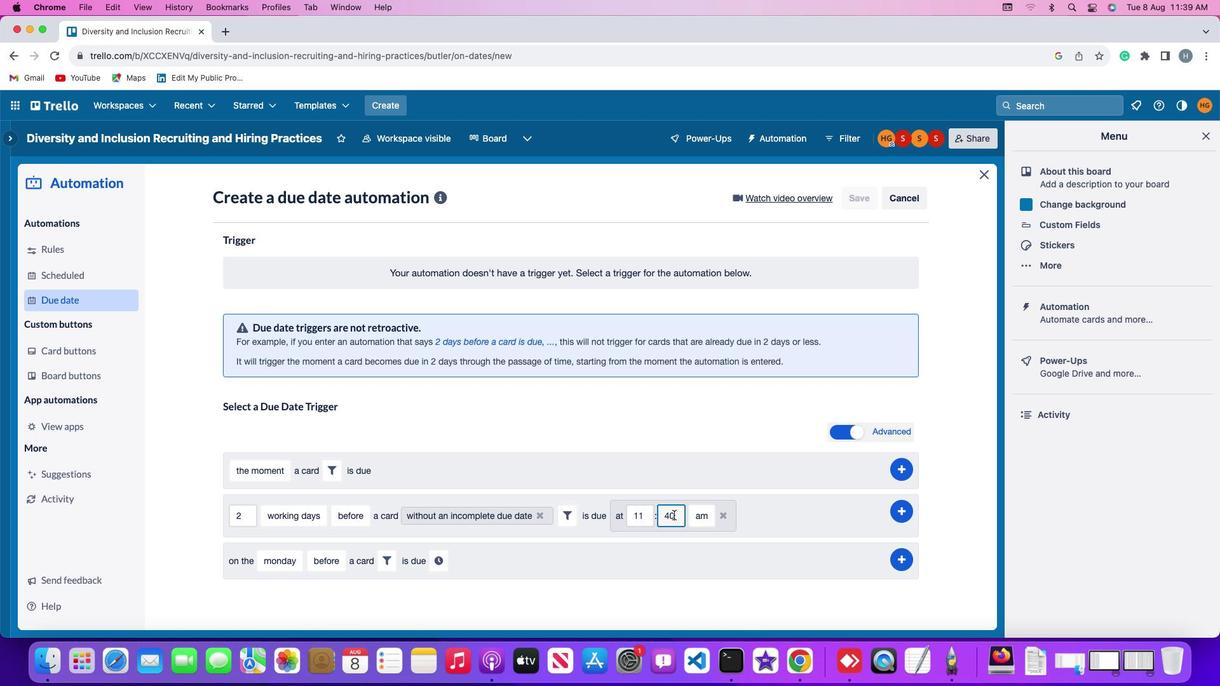 
Action: Key pressed Key.backspaceKey.backspace
Screenshot: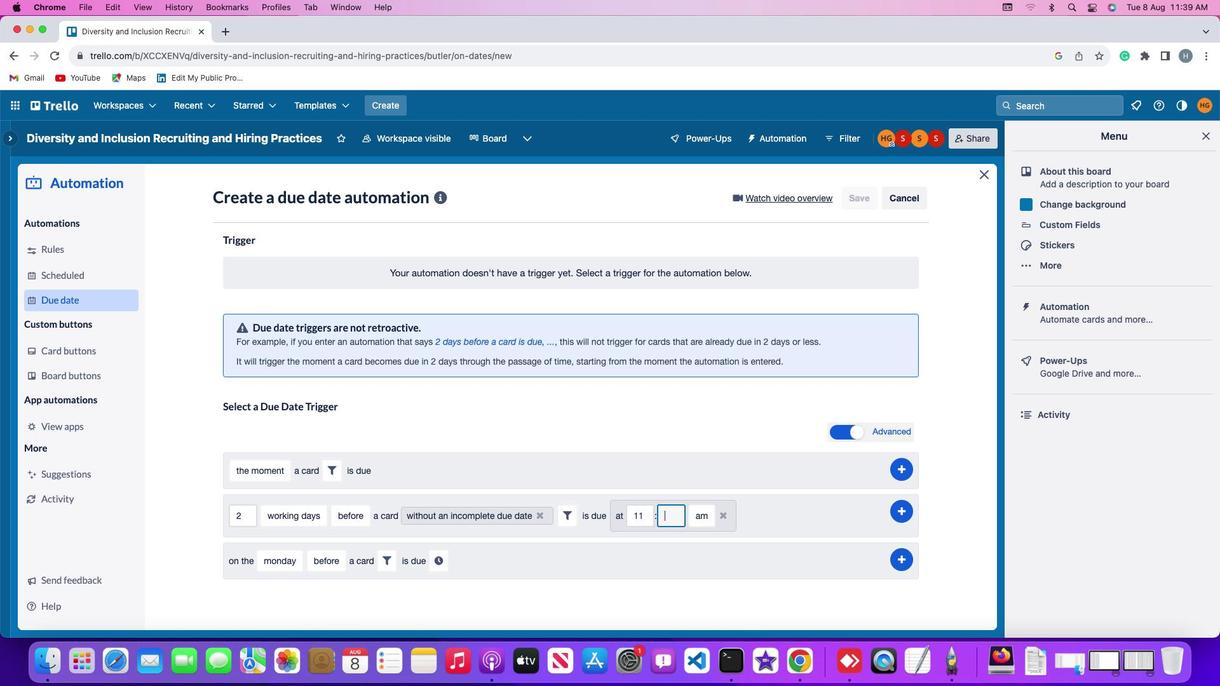 
Action: Mouse moved to (673, 515)
Screenshot: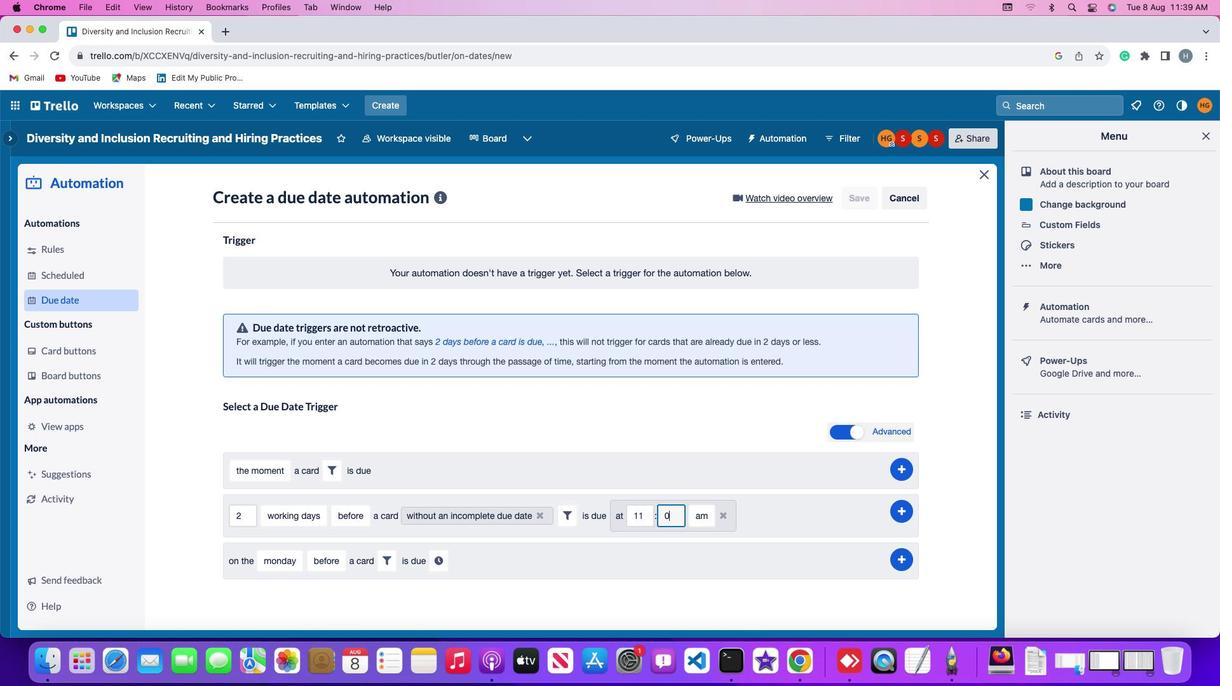 
Action: Key pressed '0''0'
Screenshot: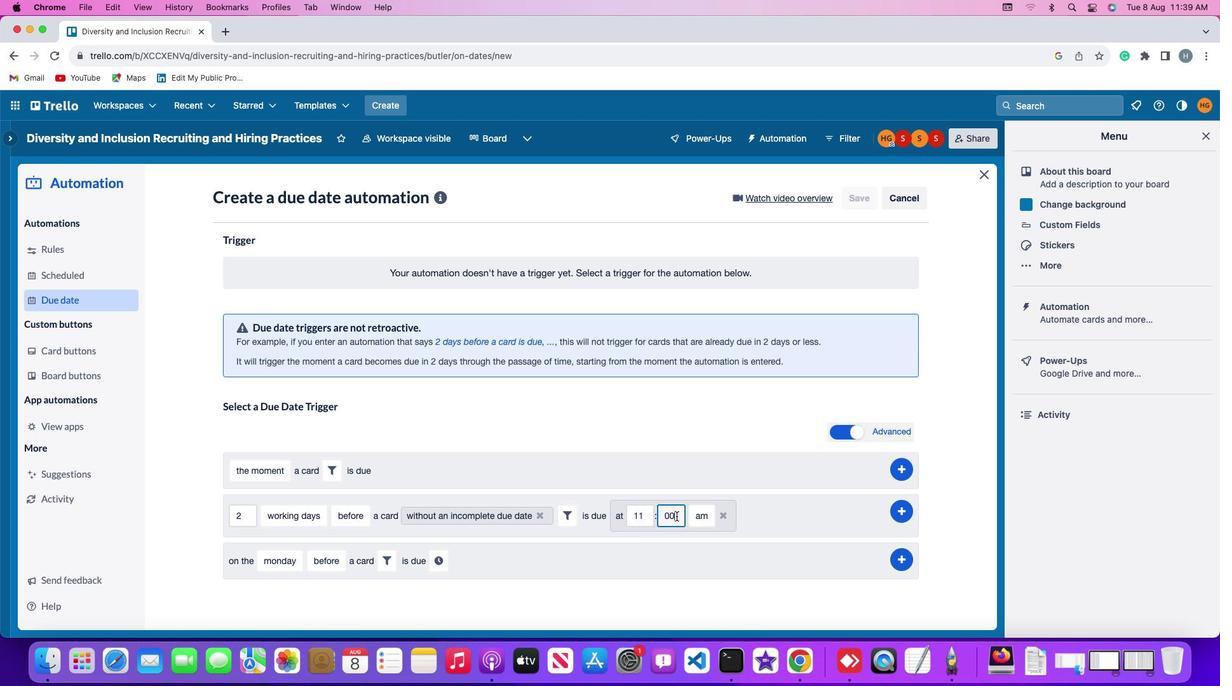 
Action: Mouse moved to (700, 518)
Screenshot: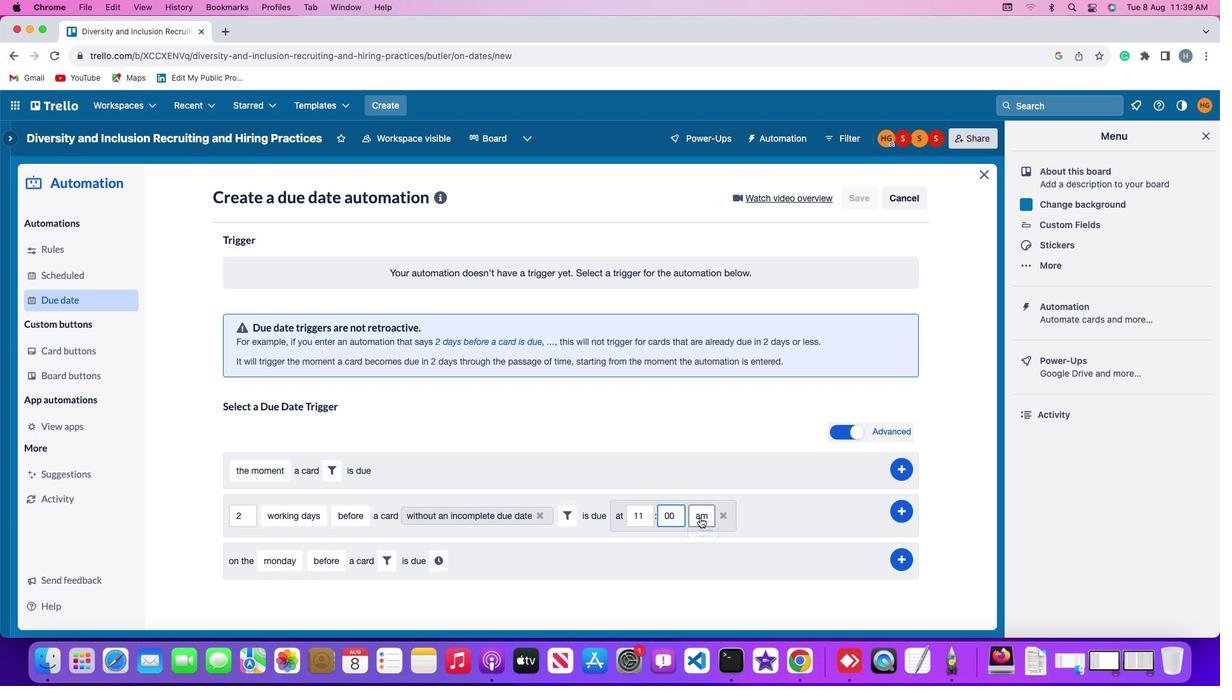 
Action: Mouse pressed left at (700, 518)
Screenshot: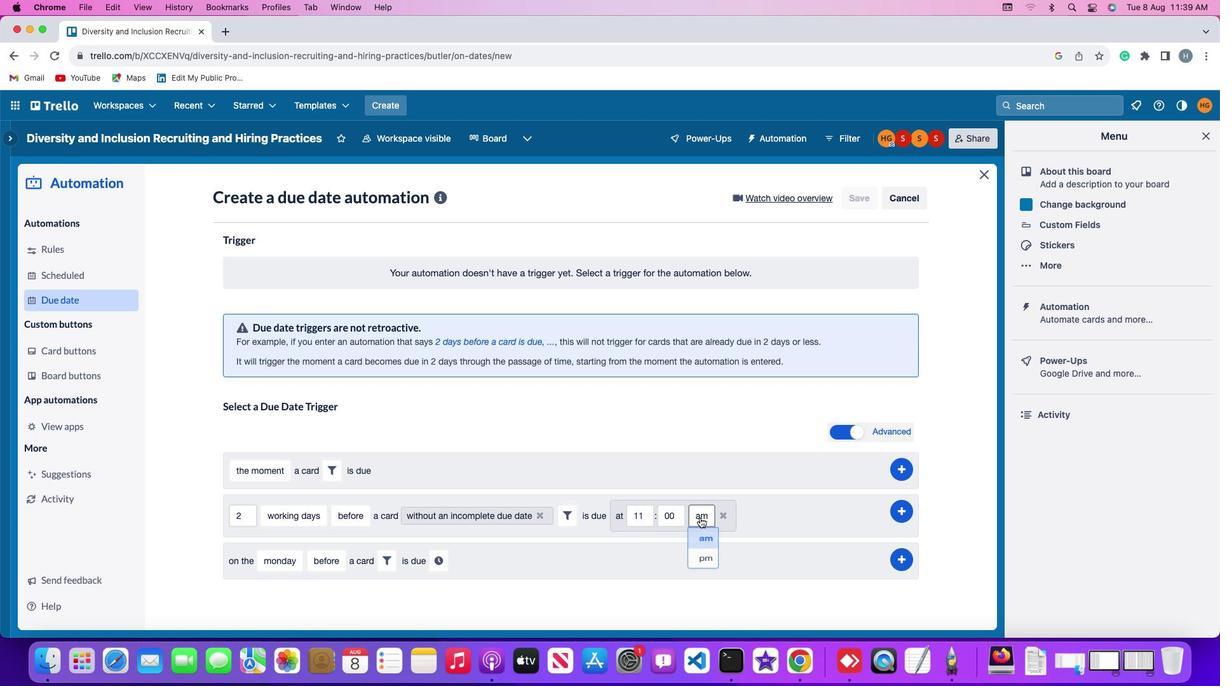 
Action: Mouse moved to (701, 538)
Screenshot: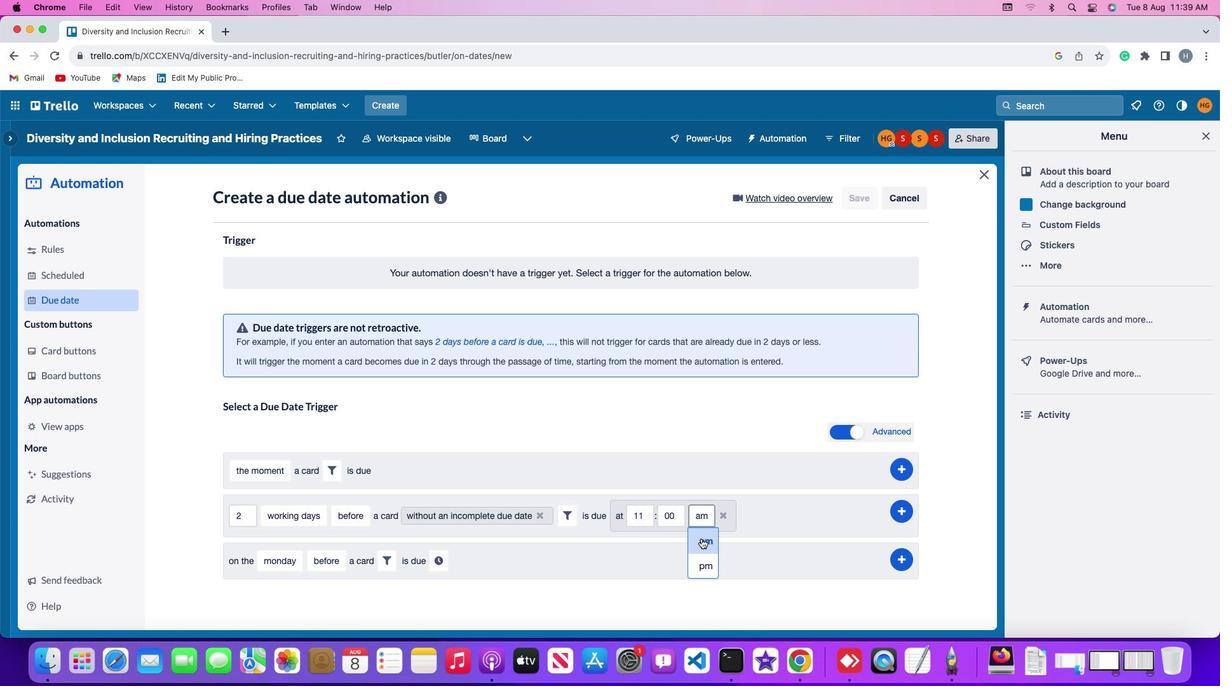 
Action: Mouse pressed left at (701, 538)
Screenshot: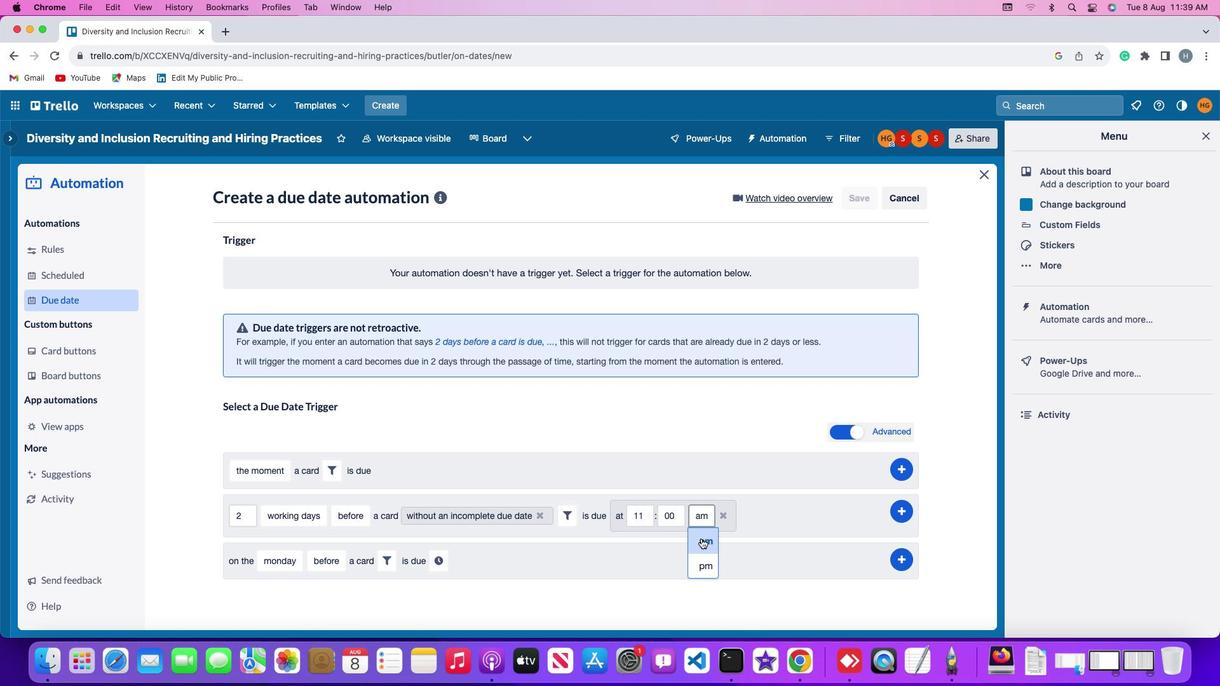 
Action: Mouse moved to (908, 508)
Screenshot: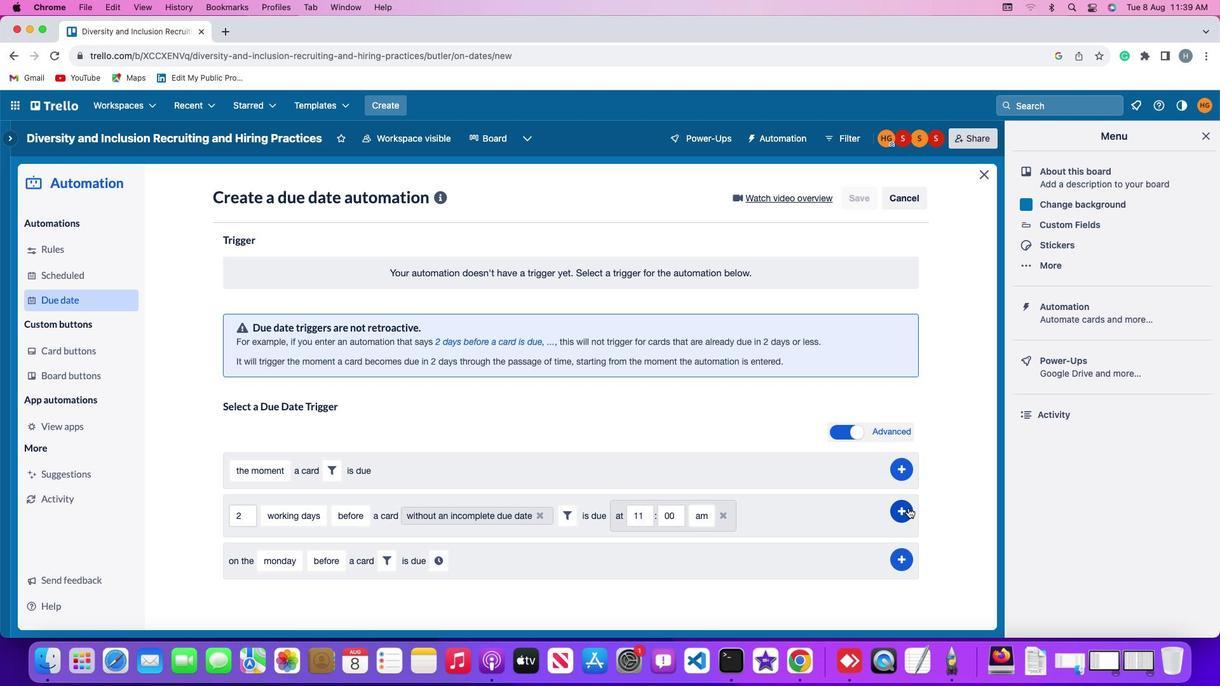 
Action: Mouse pressed left at (908, 508)
Screenshot: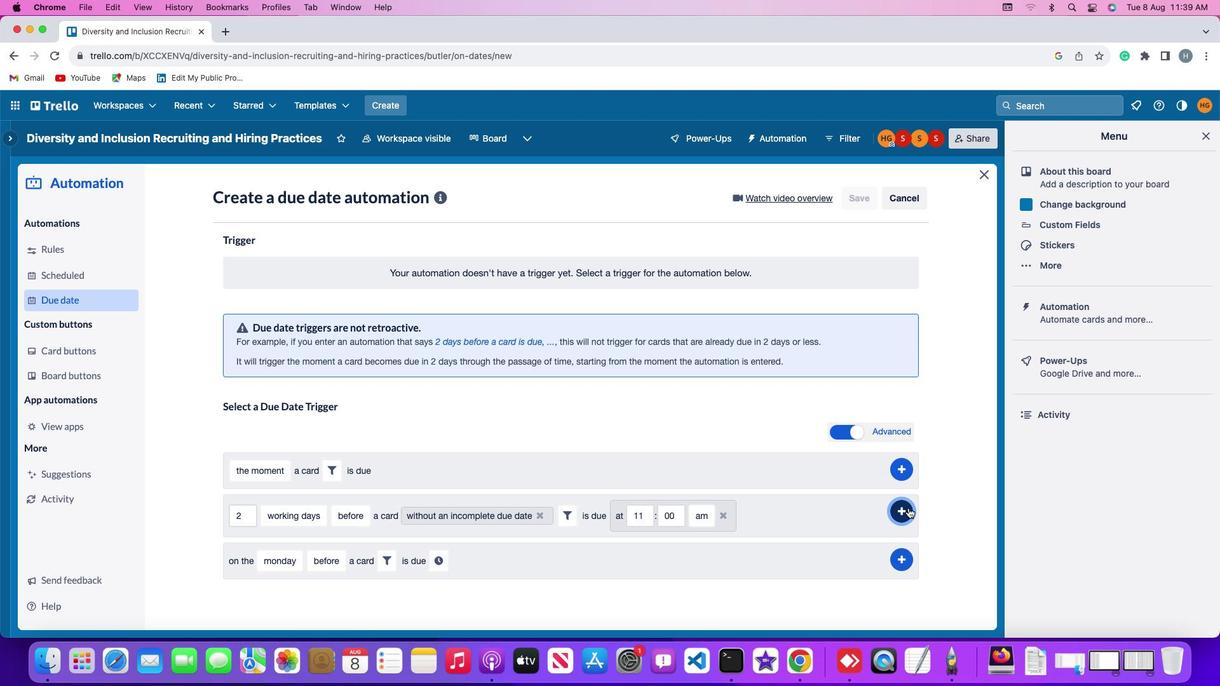 
Action: Mouse moved to (968, 399)
Screenshot: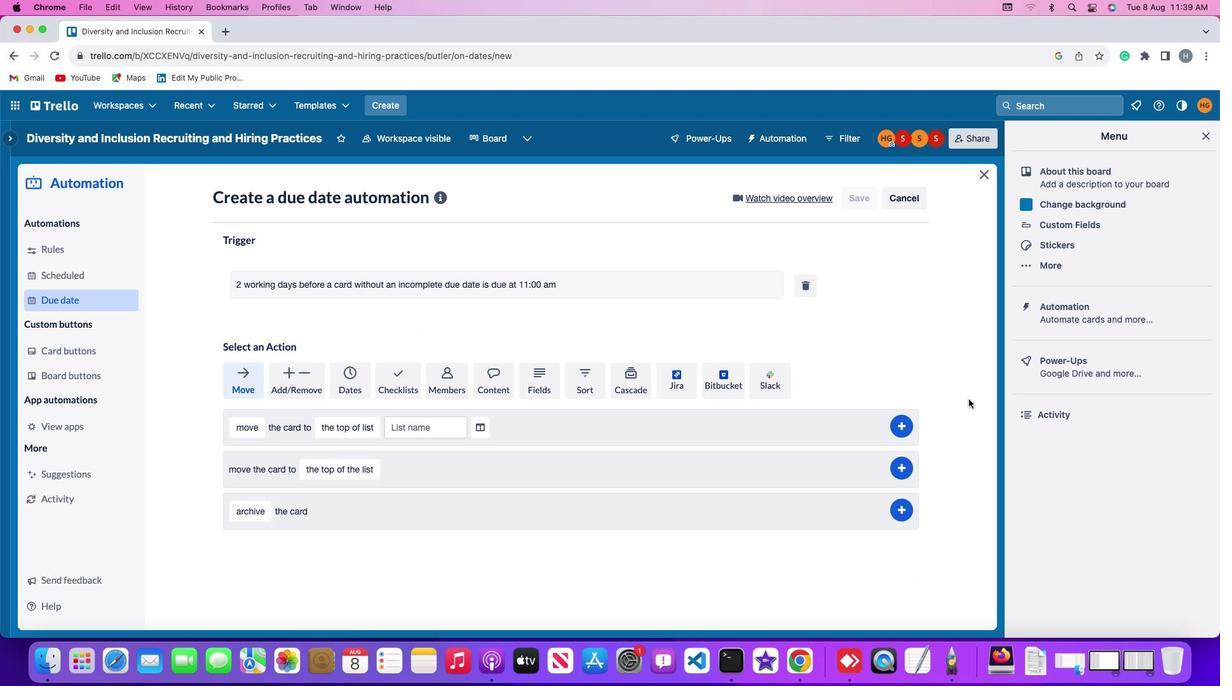 
